 Task: Find connections with filter location Chittūr with filter topic #property with filter profile language French with filter current company Marvell Technology with filter school IFIM Business School with filter industry Retail Health and Personal Care Products with filter service category Auto Insurance with filter keywords title Massage Therapy
Action: Mouse moved to (534, 72)
Screenshot: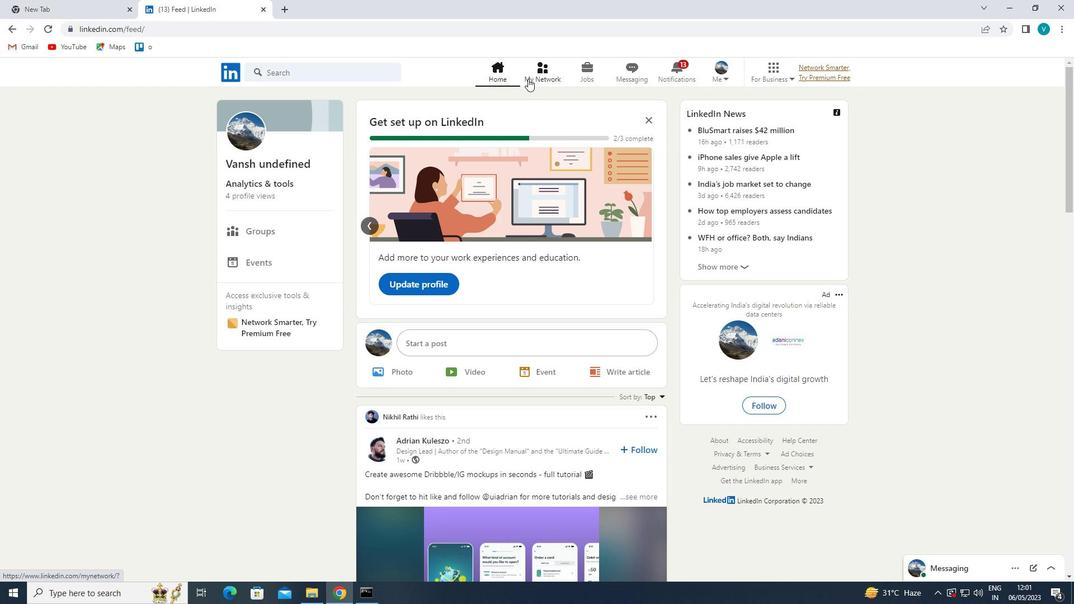 
Action: Mouse pressed left at (534, 72)
Screenshot: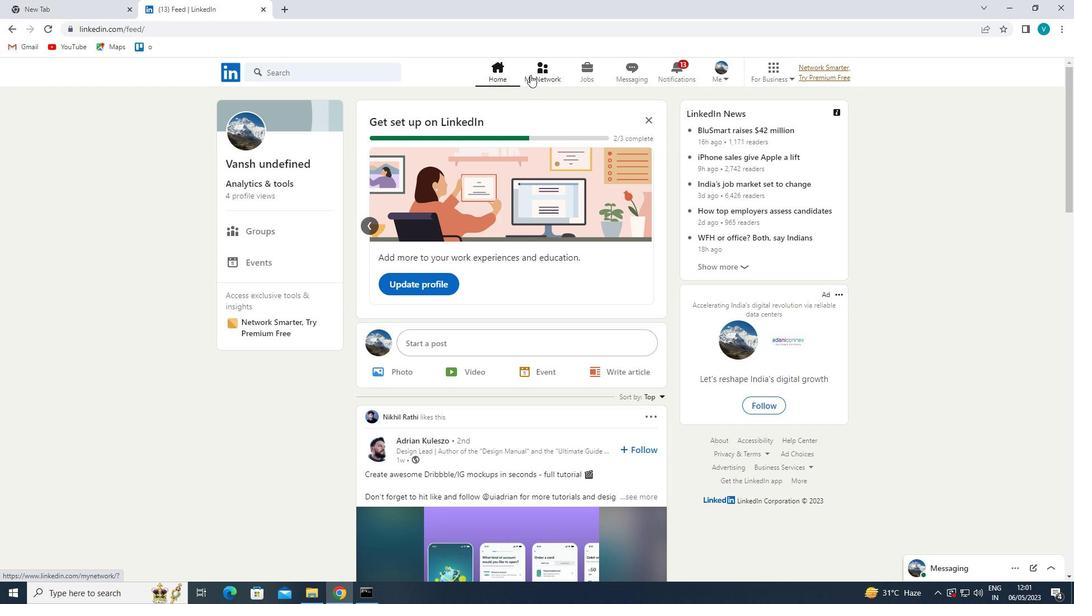 
Action: Mouse moved to (337, 130)
Screenshot: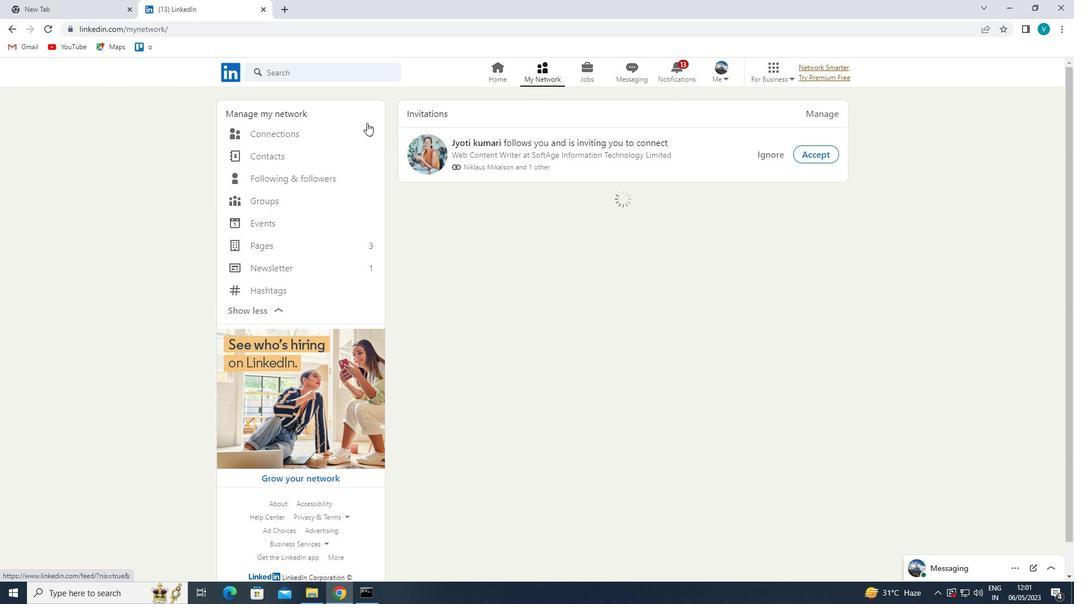 
Action: Mouse pressed left at (337, 130)
Screenshot: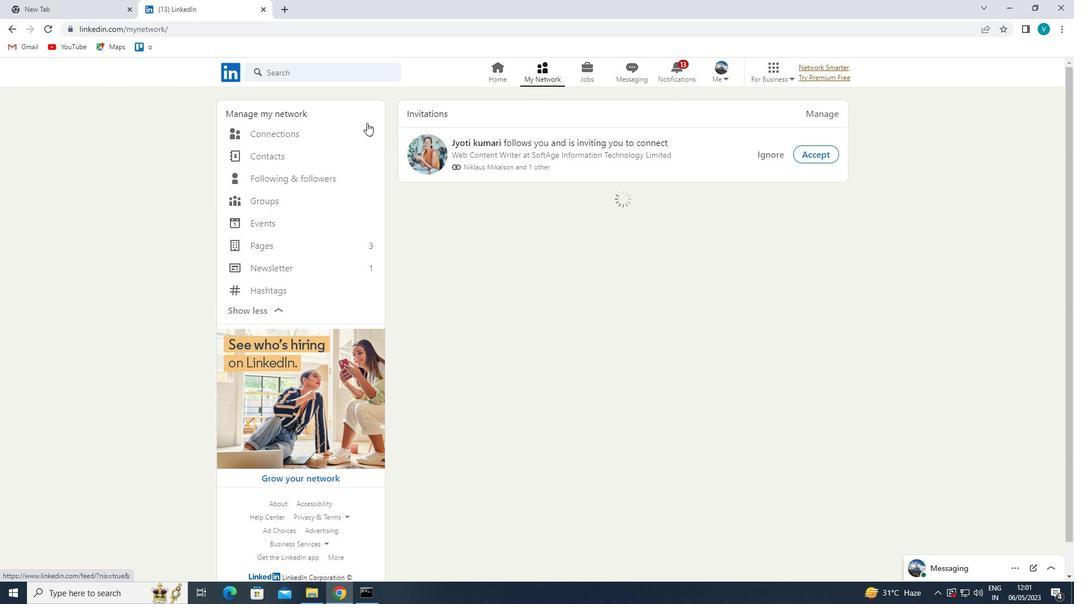 
Action: Mouse moved to (613, 134)
Screenshot: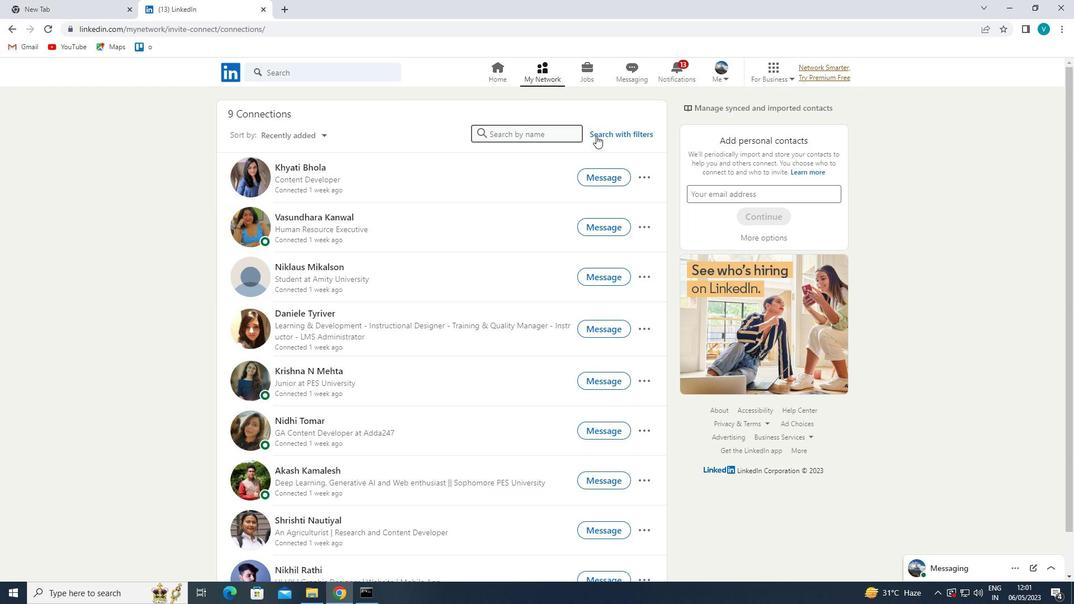 
Action: Mouse pressed left at (613, 134)
Screenshot: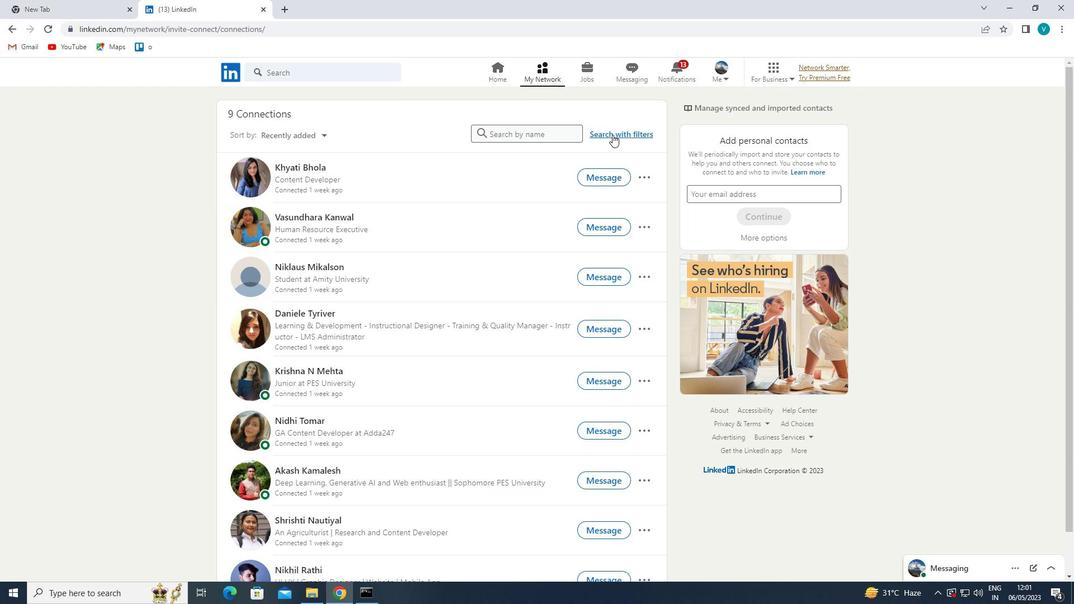 
Action: Mouse moved to (541, 103)
Screenshot: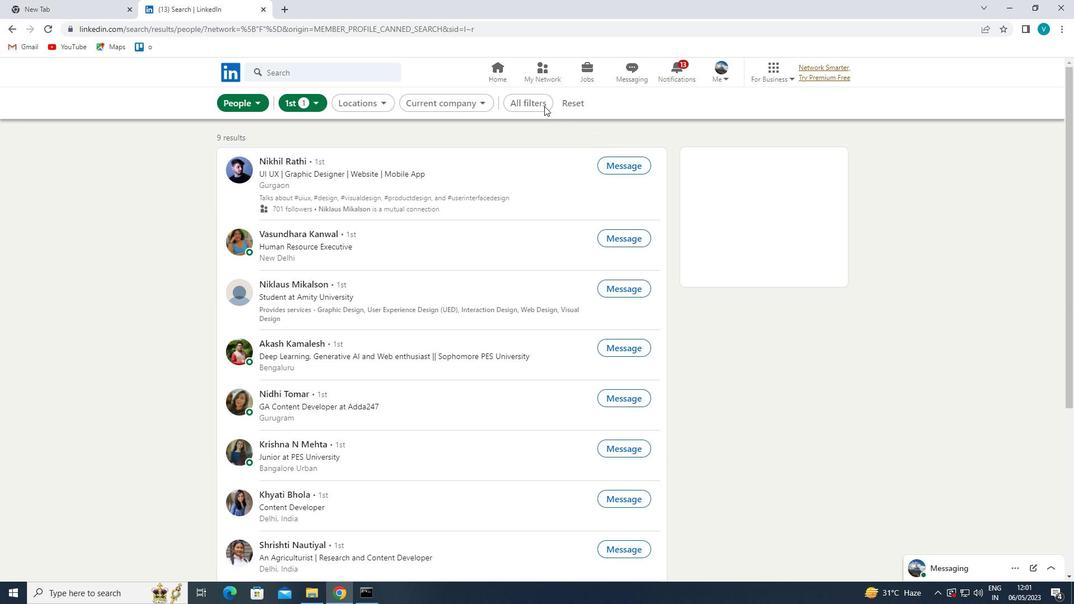 
Action: Mouse pressed left at (541, 103)
Screenshot: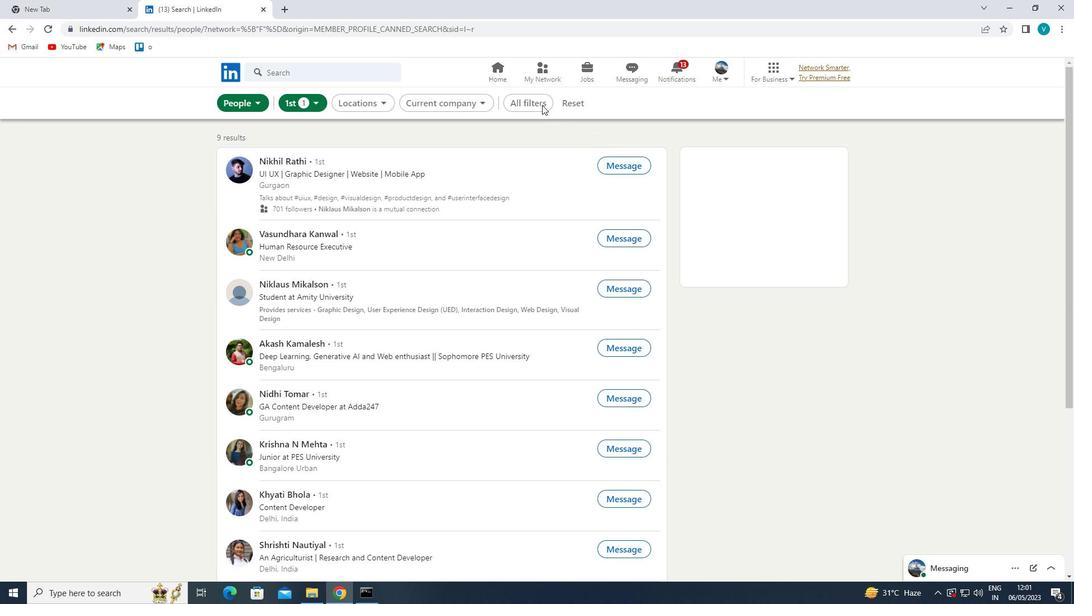 
Action: Mouse moved to (893, 252)
Screenshot: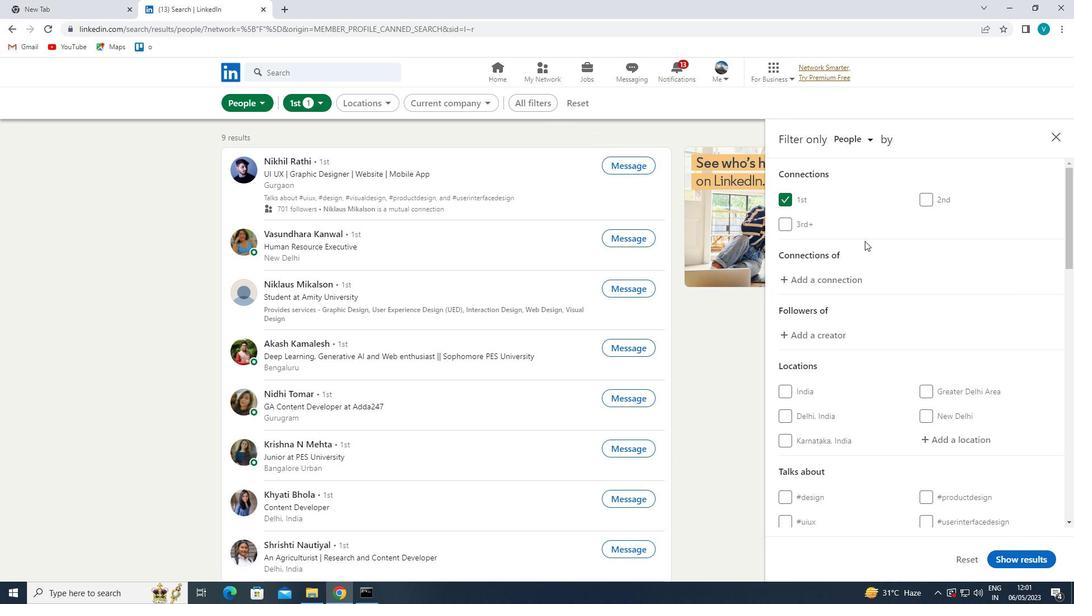 
Action: Mouse scrolled (893, 252) with delta (0, 0)
Screenshot: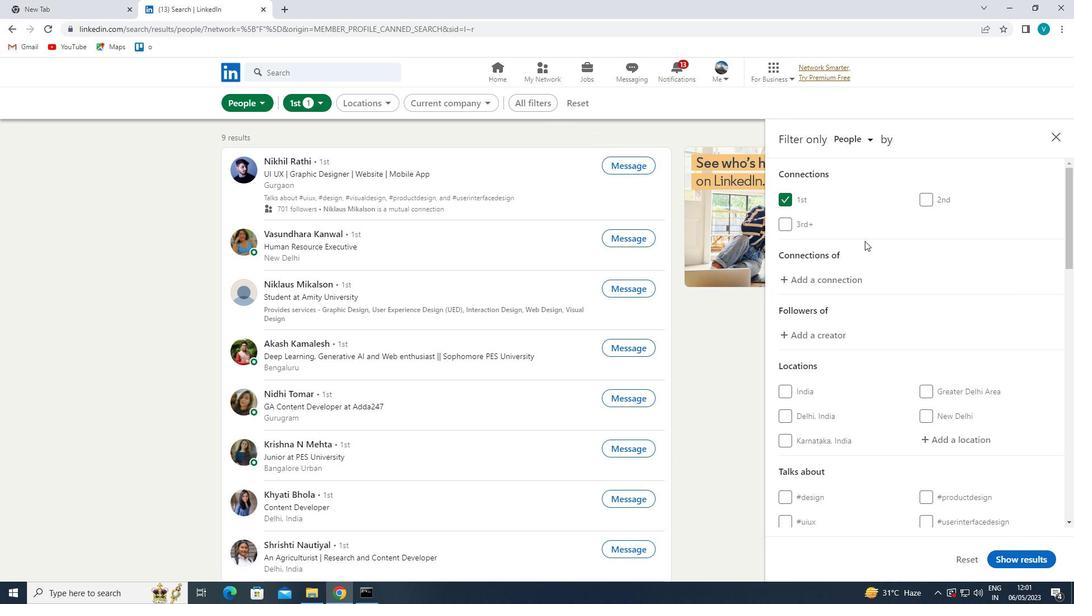 
Action: Mouse moved to (894, 253)
Screenshot: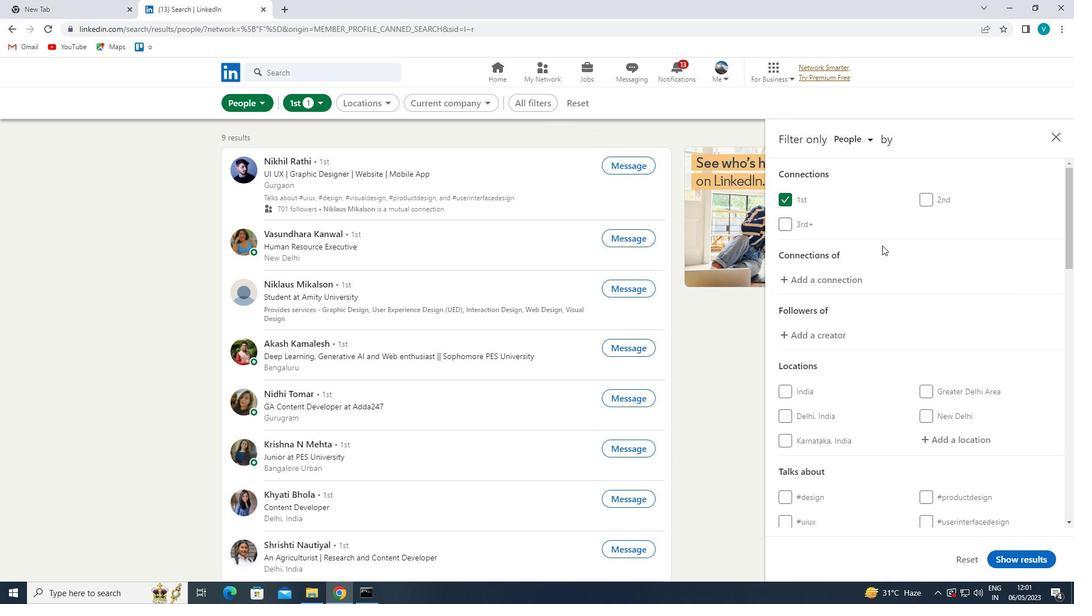 
Action: Mouse scrolled (894, 252) with delta (0, 0)
Screenshot: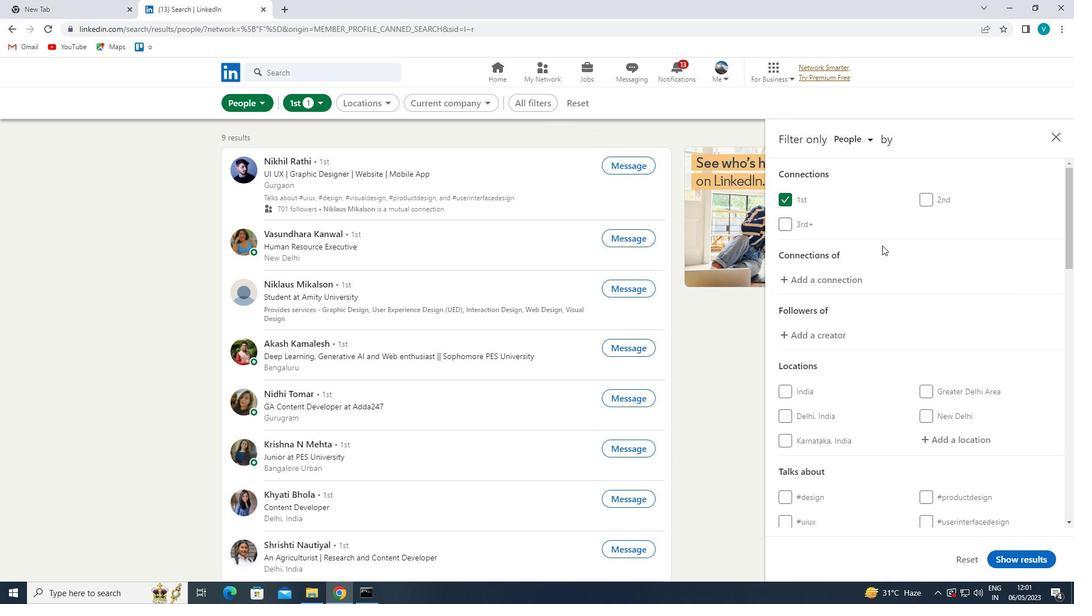 
Action: Mouse moved to (936, 323)
Screenshot: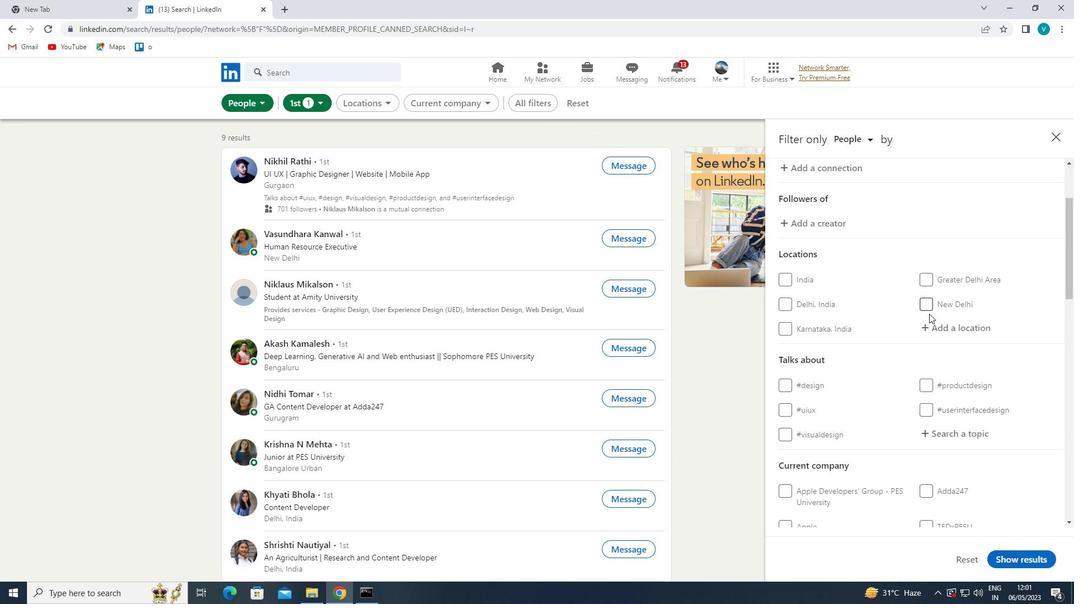
Action: Mouse pressed left at (936, 323)
Screenshot: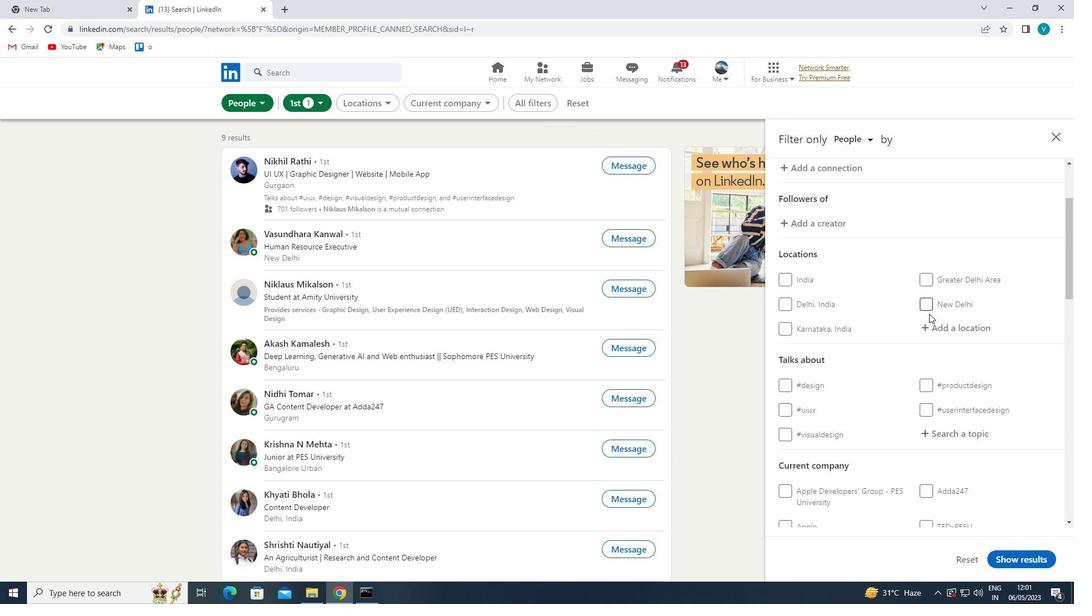 
Action: Mouse moved to (670, 175)
Screenshot: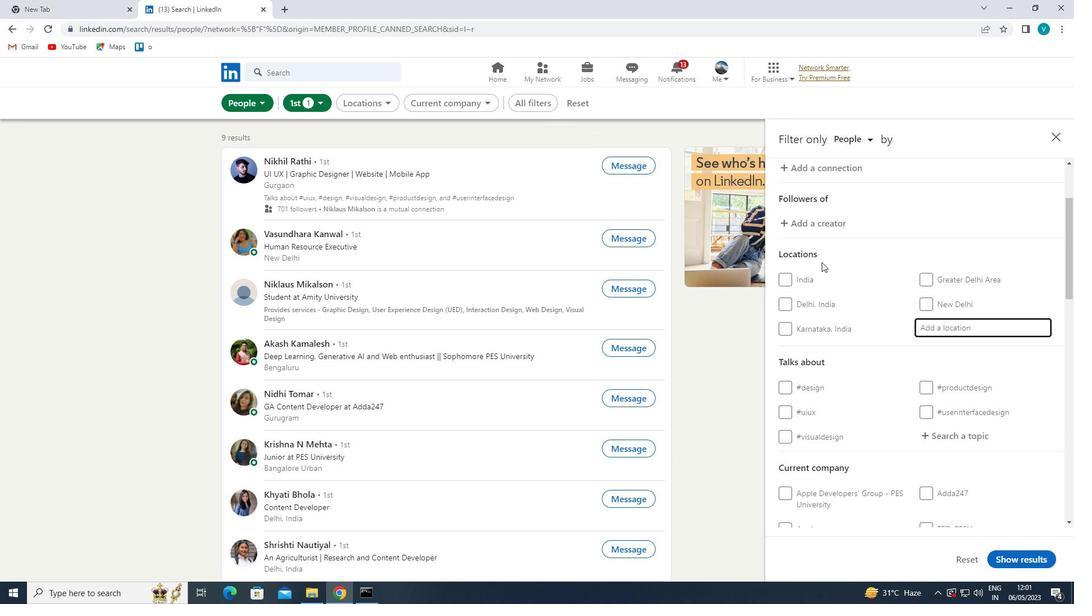 
Action: Key pressed <Key.shift>C
Screenshot: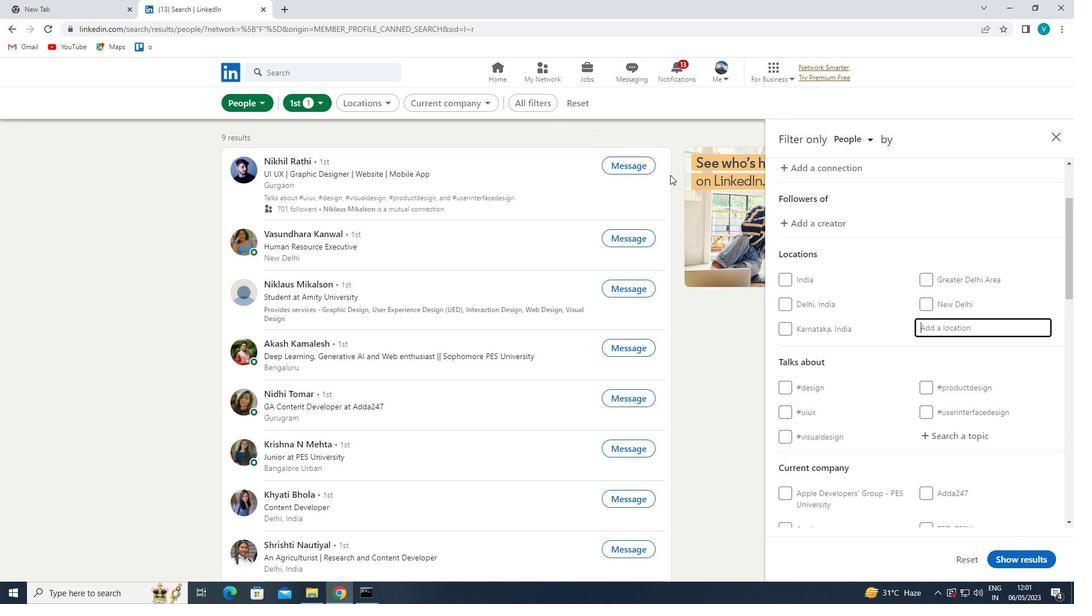 
Action: Mouse moved to (670, 174)
Screenshot: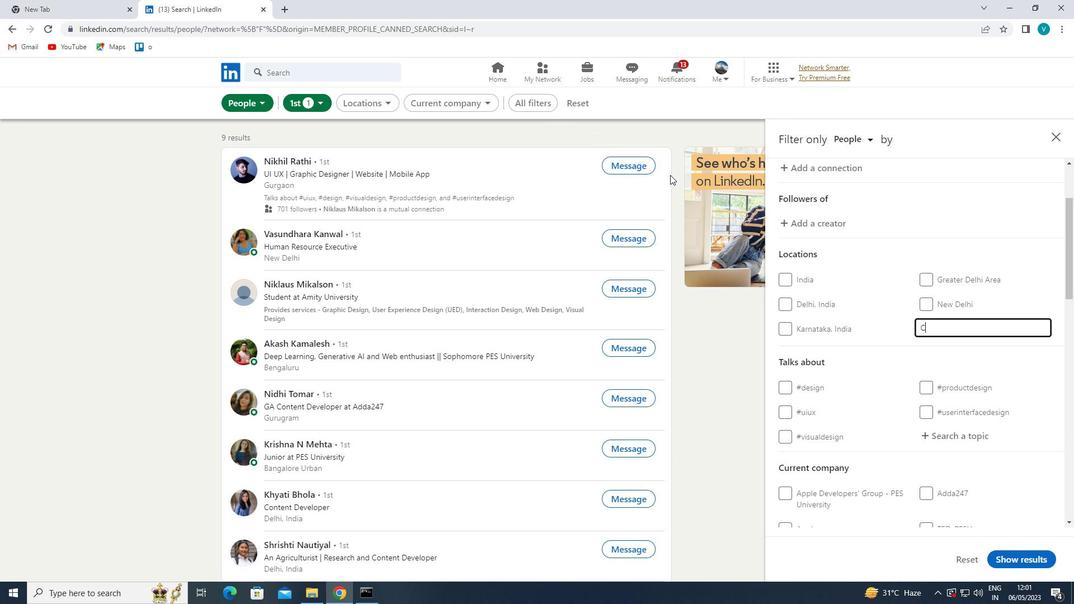 
Action: Key pressed HITTUR
Screenshot: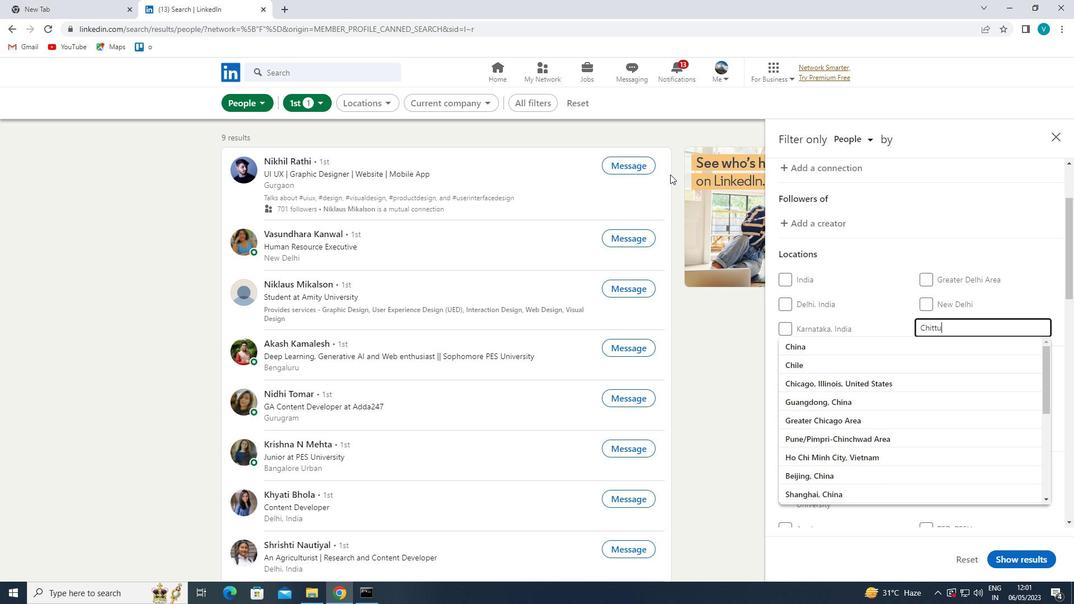 
Action: Mouse moved to (856, 344)
Screenshot: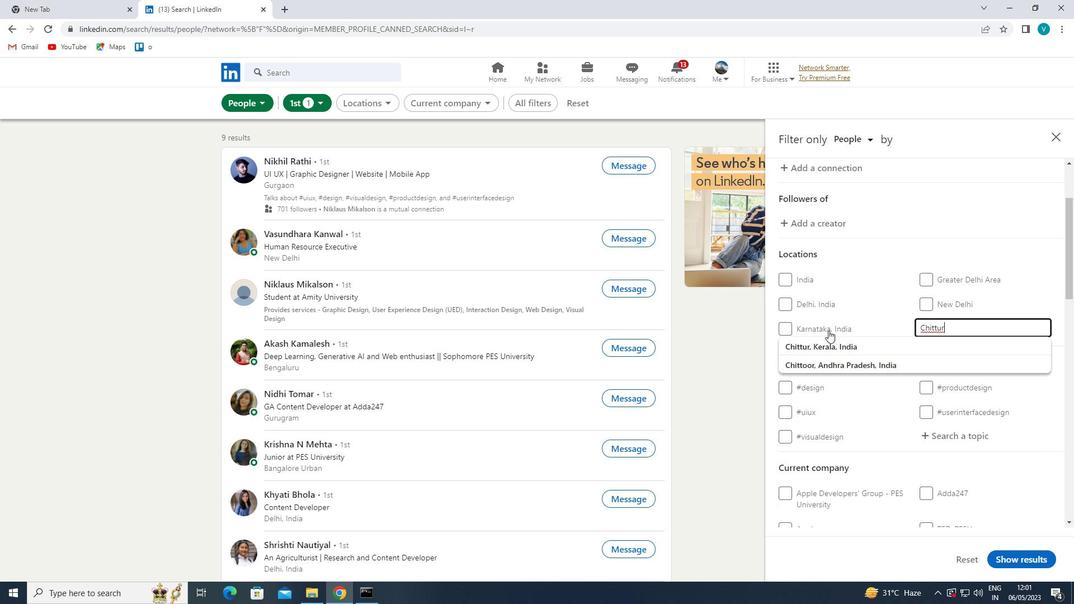 
Action: Mouse pressed left at (856, 344)
Screenshot: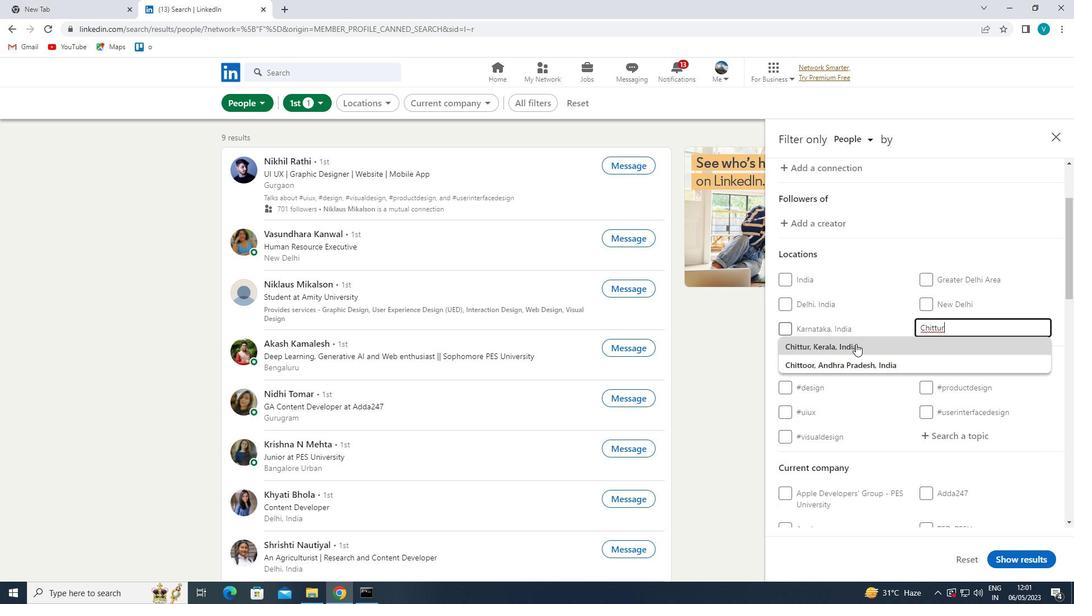 
Action: Mouse moved to (895, 348)
Screenshot: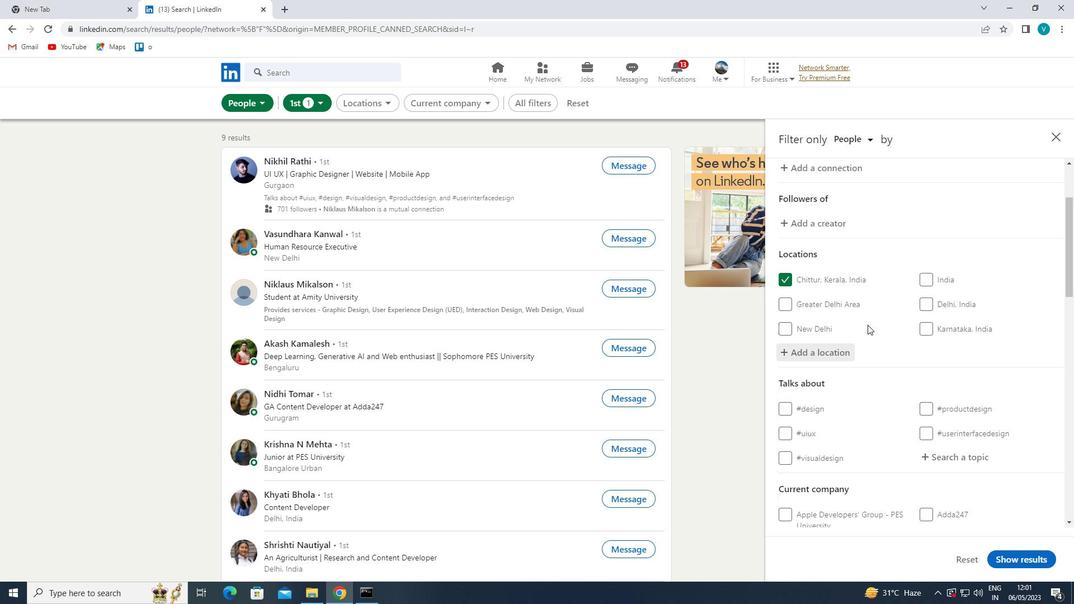 
Action: Mouse scrolled (895, 347) with delta (0, 0)
Screenshot: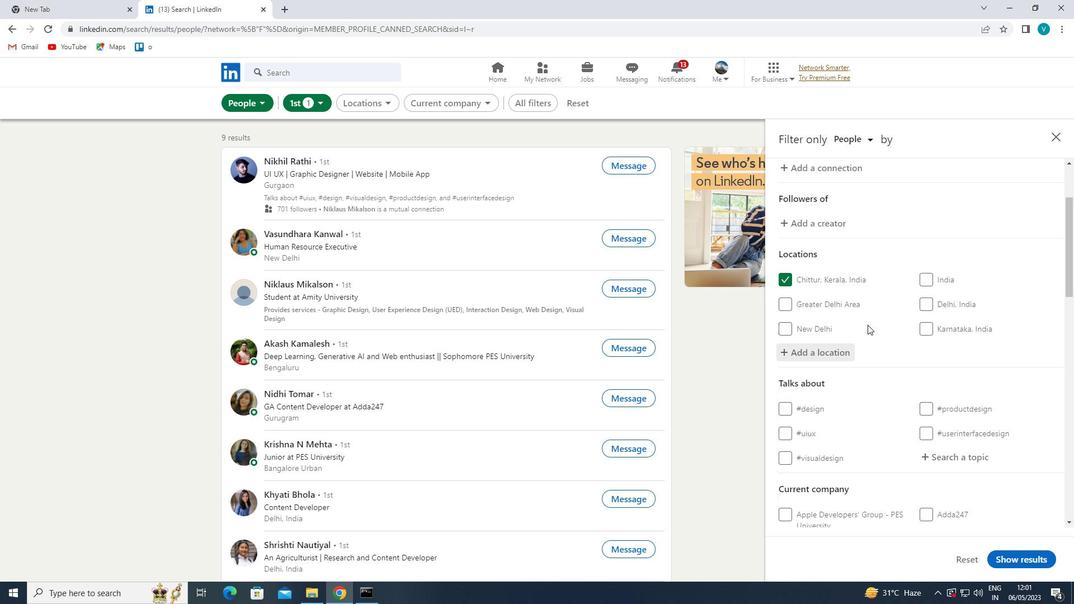 
Action: Mouse moved to (903, 351)
Screenshot: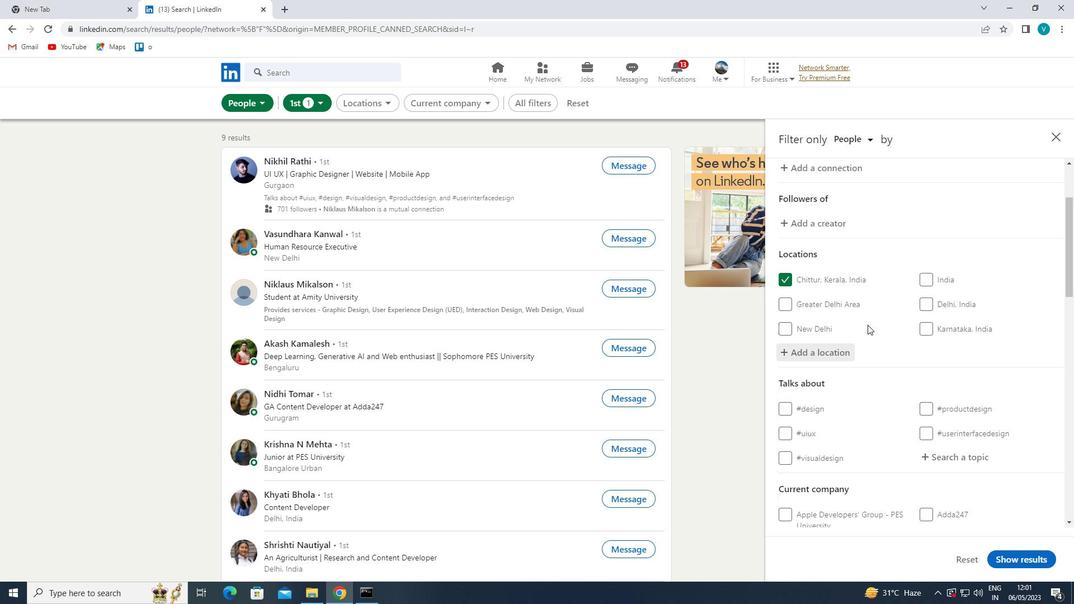 
Action: Mouse scrolled (903, 351) with delta (0, 0)
Screenshot: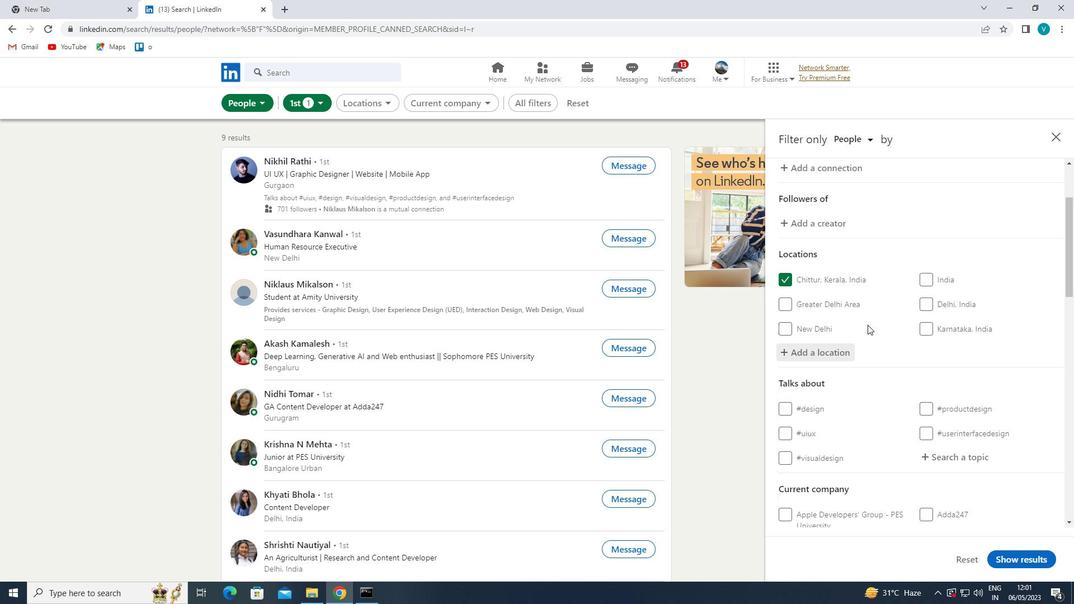 
Action: Mouse moved to (917, 362)
Screenshot: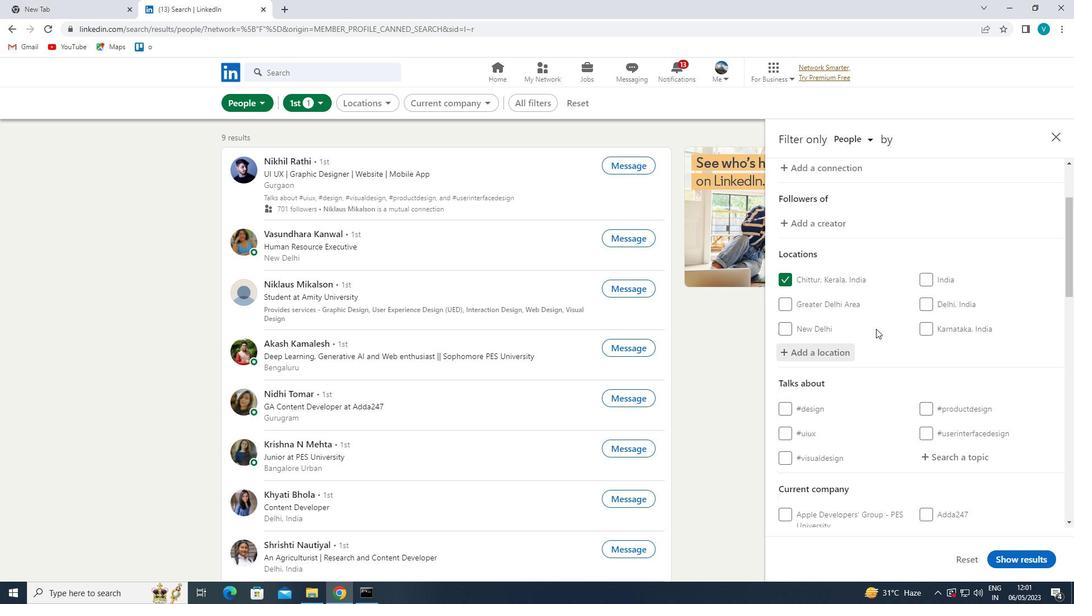 
Action: Mouse scrolled (917, 362) with delta (0, 0)
Screenshot: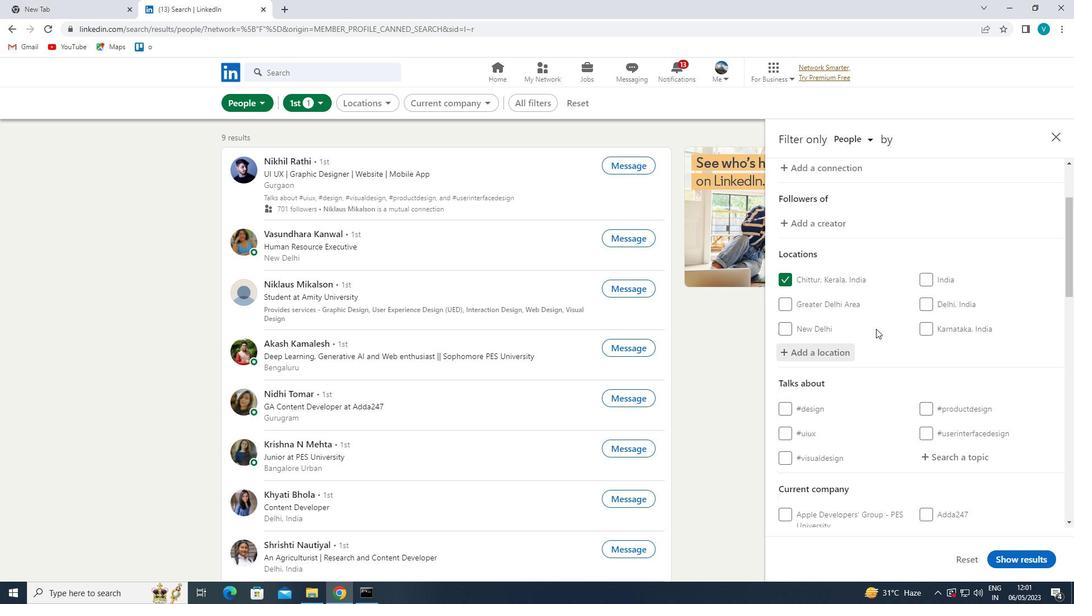 
Action: Mouse moved to (948, 289)
Screenshot: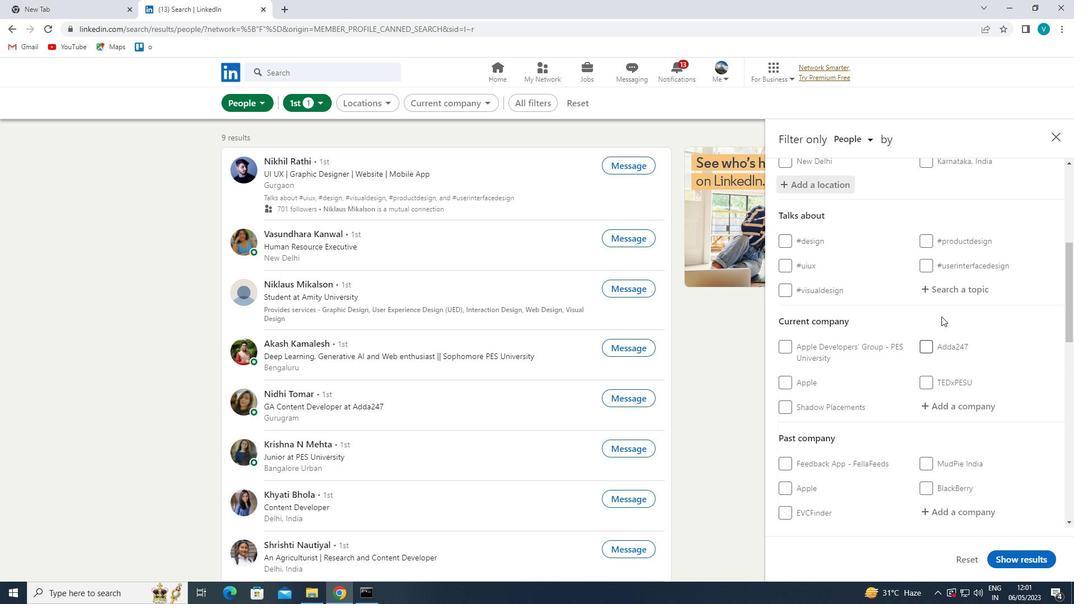 
Action: Mouse pressed left at (948, 289)
Screenshot: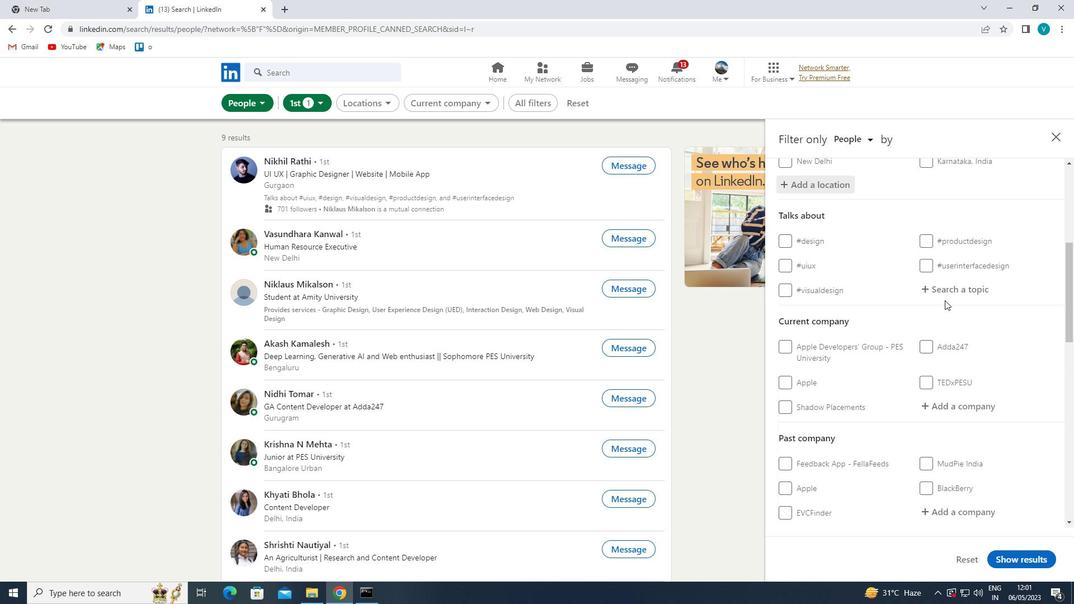 
Action: Mouse moved to (722, 155)
Screenshot: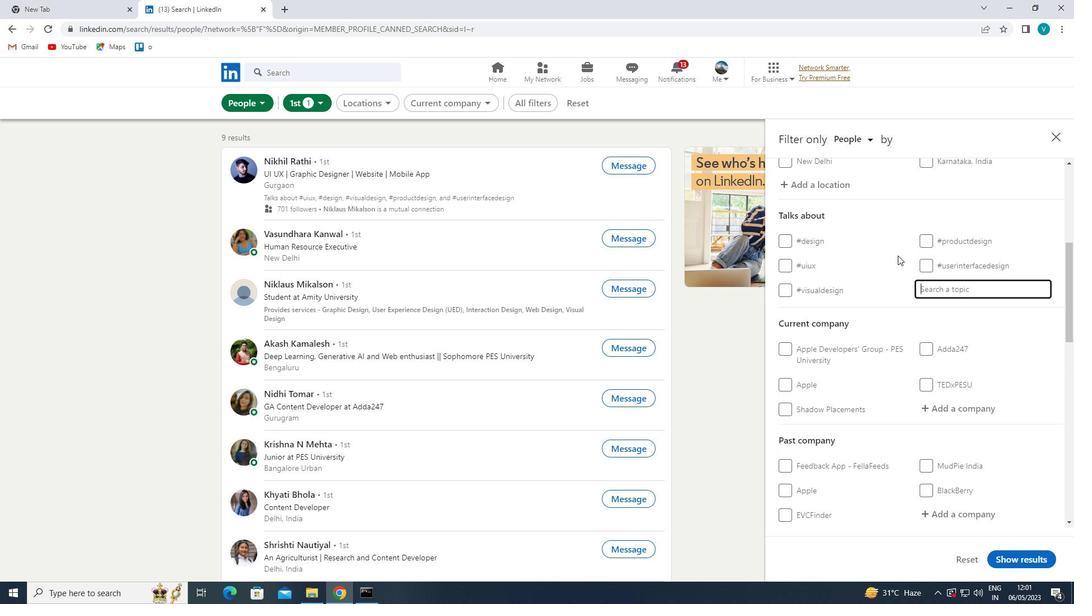
Action: Key pressed PROPERTY
Screenshot: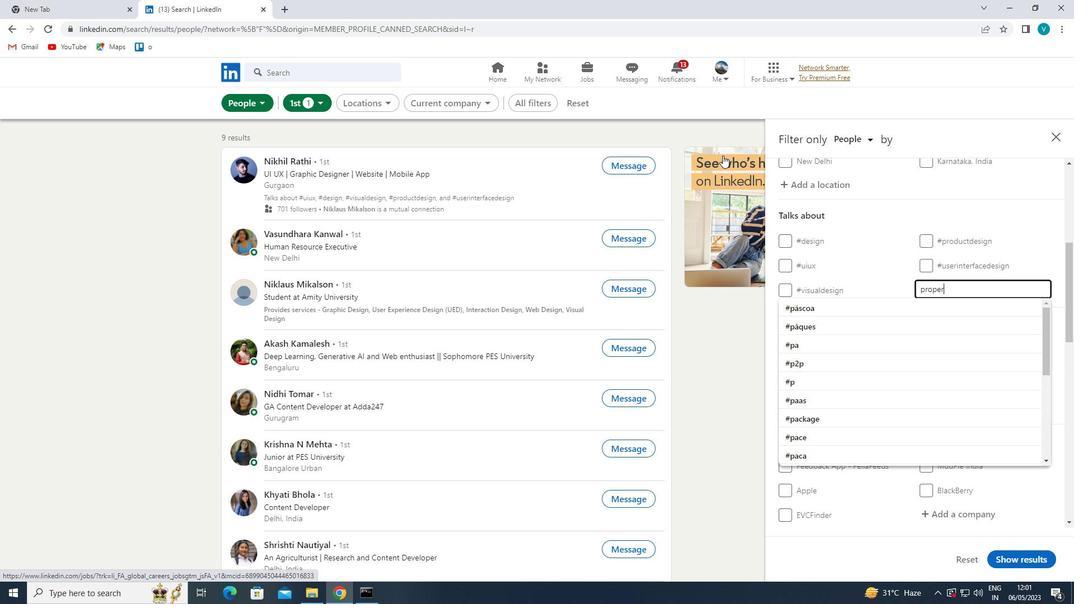 
Action: Mouse moved to (876, 311)
Screenshot: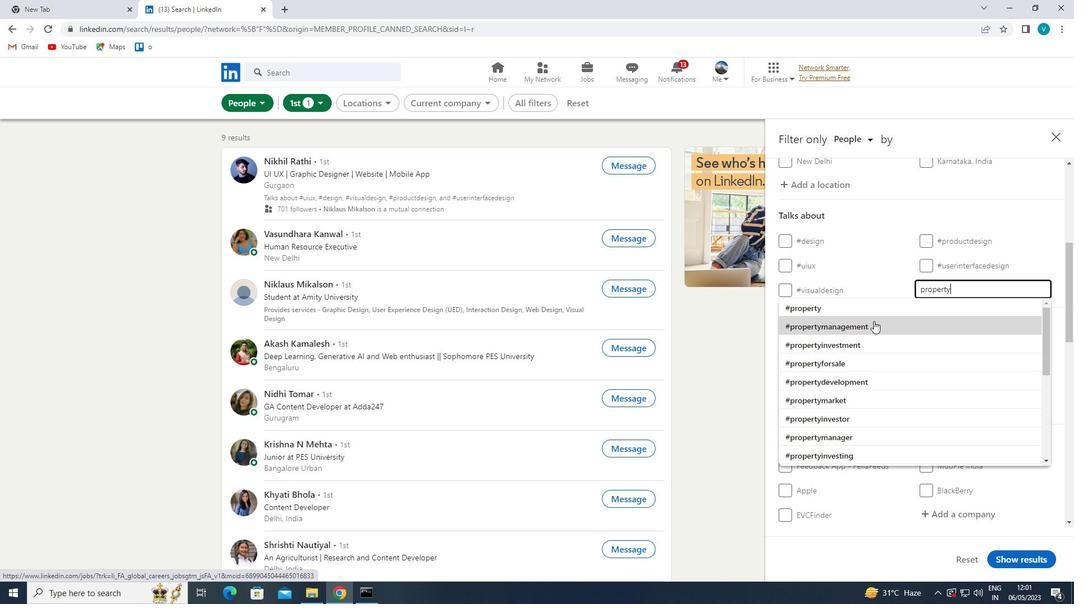
Action: Mouse pressed left at (876, 311)
Screenshot: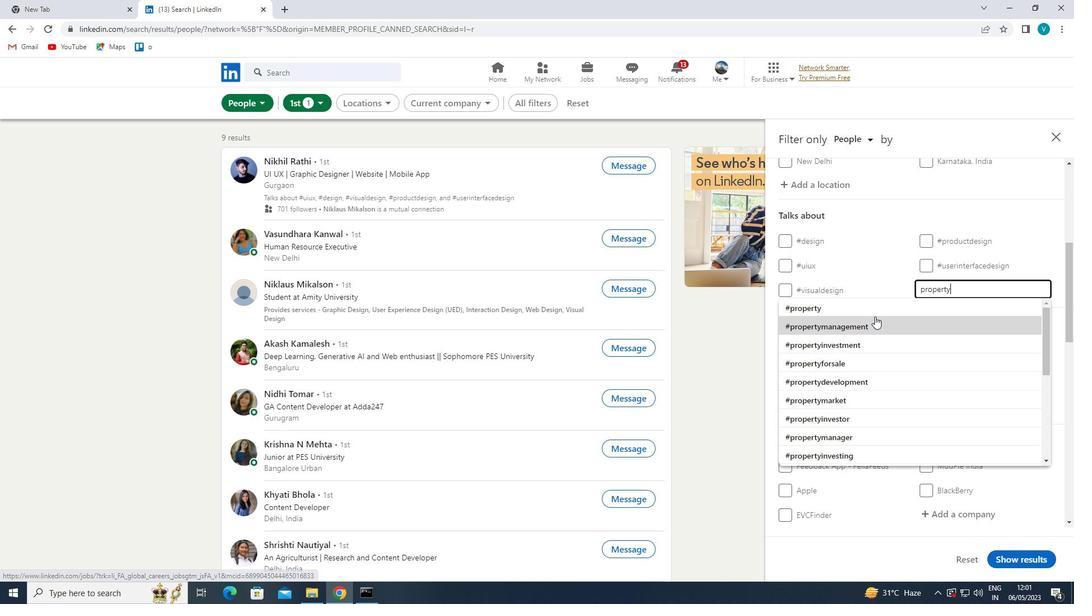 
Action: Mouse moved to (921, 331)
Screenshot: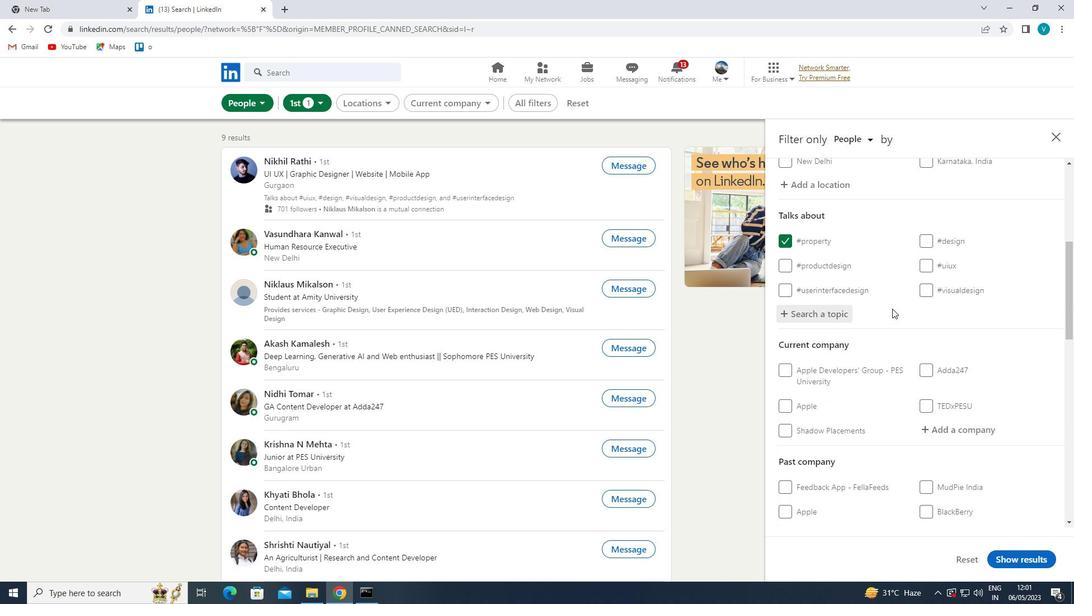 
Action: Mouse scrolled (921, 331) with delta (0, 0)
Screenshot: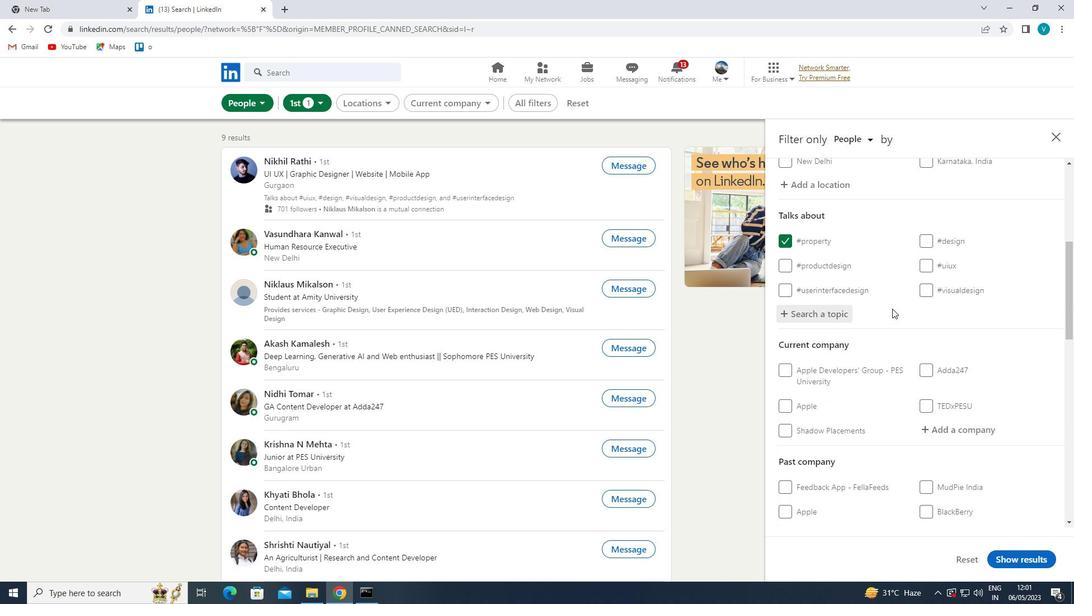 
Action: Mouse moved to (929, 341)
Screenshot: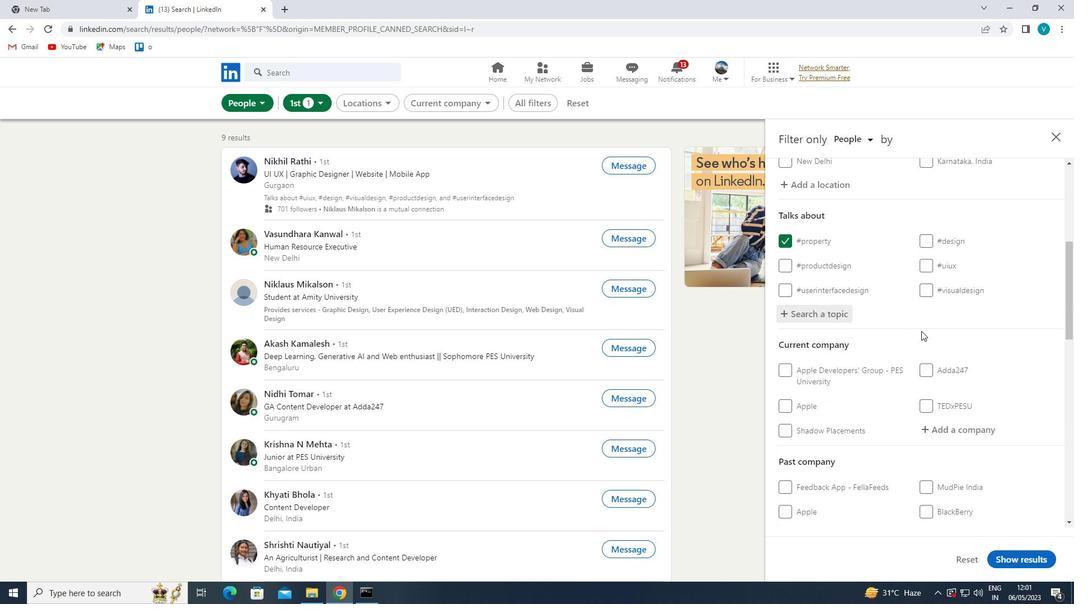 
Action: Mouse scrolled (929, 340) with delta (0, 0)
Screenshot: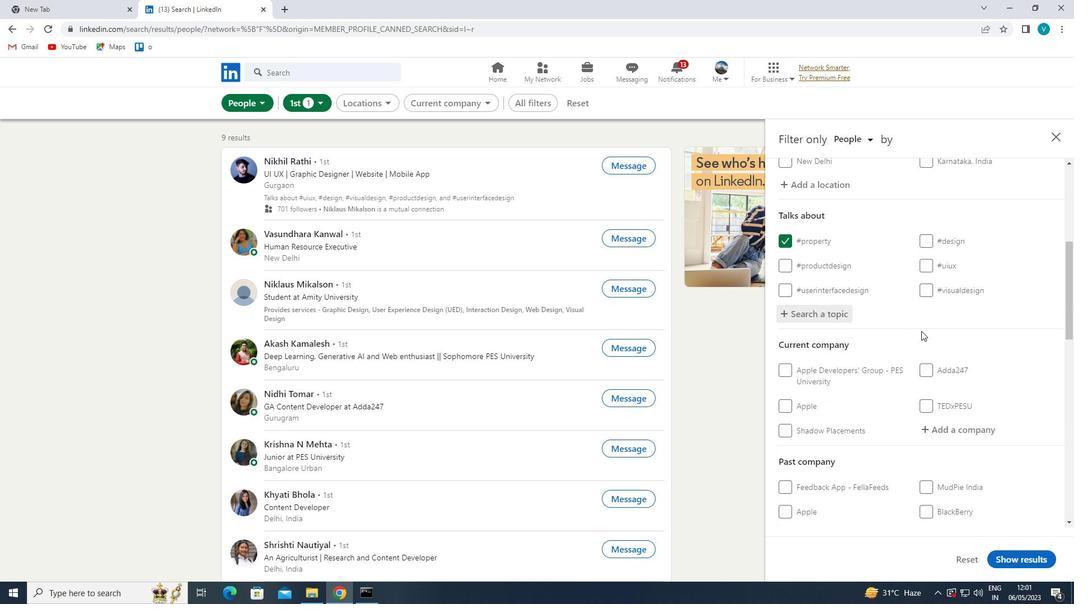 
Action: Mouse moved to (968, 312)
Screenshot: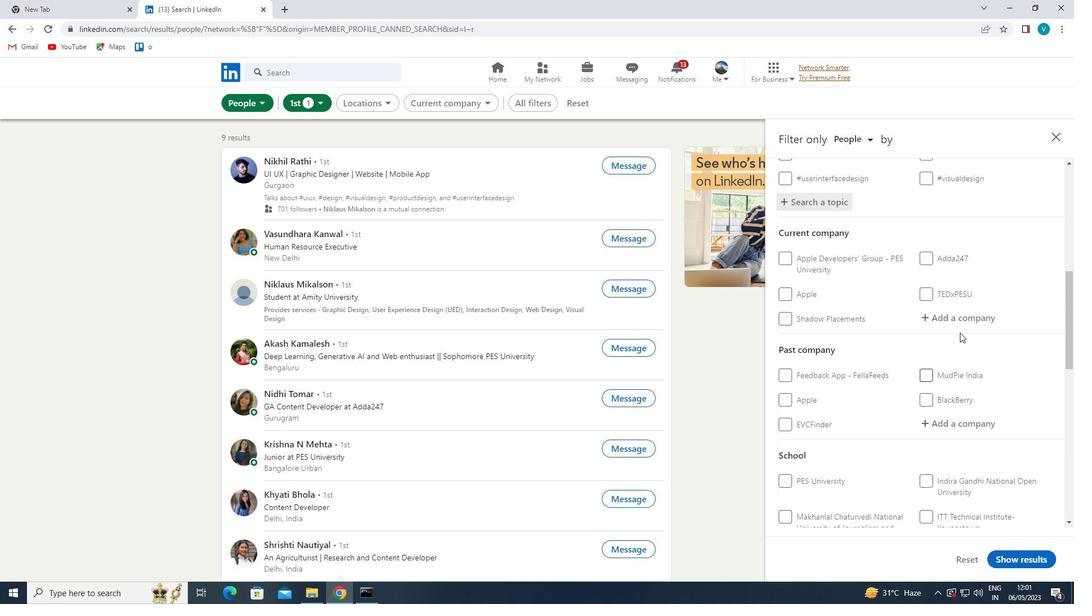 
Action: Mouse pressed left at (968, 312)
Screenshot: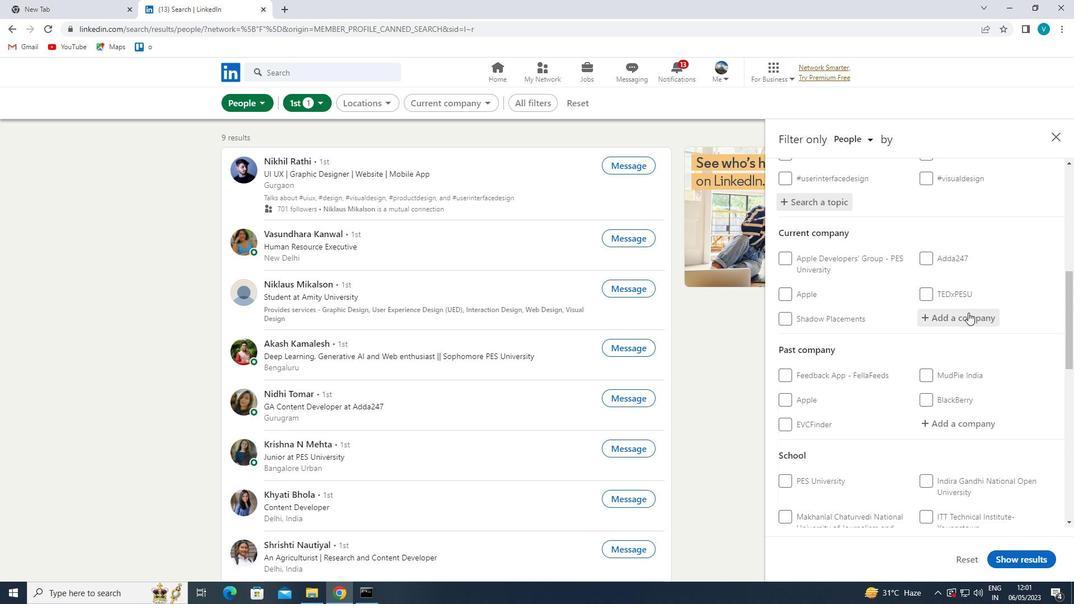 
Action: Key pressed <Key.shift>MARVELL
Screenshot: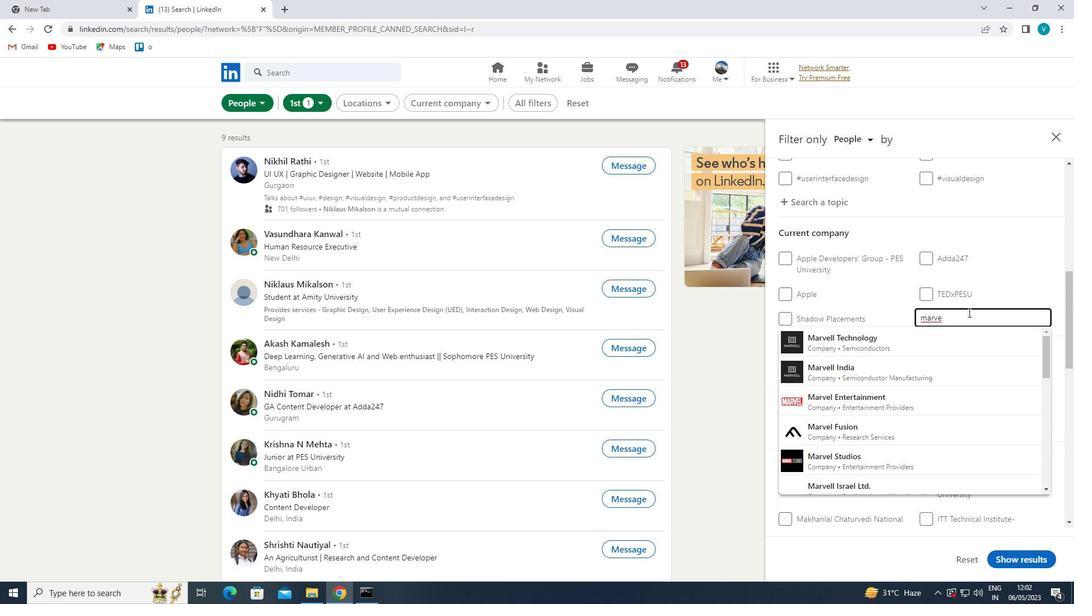 
Action: Mouse moved to (954, 336)
Screenshot: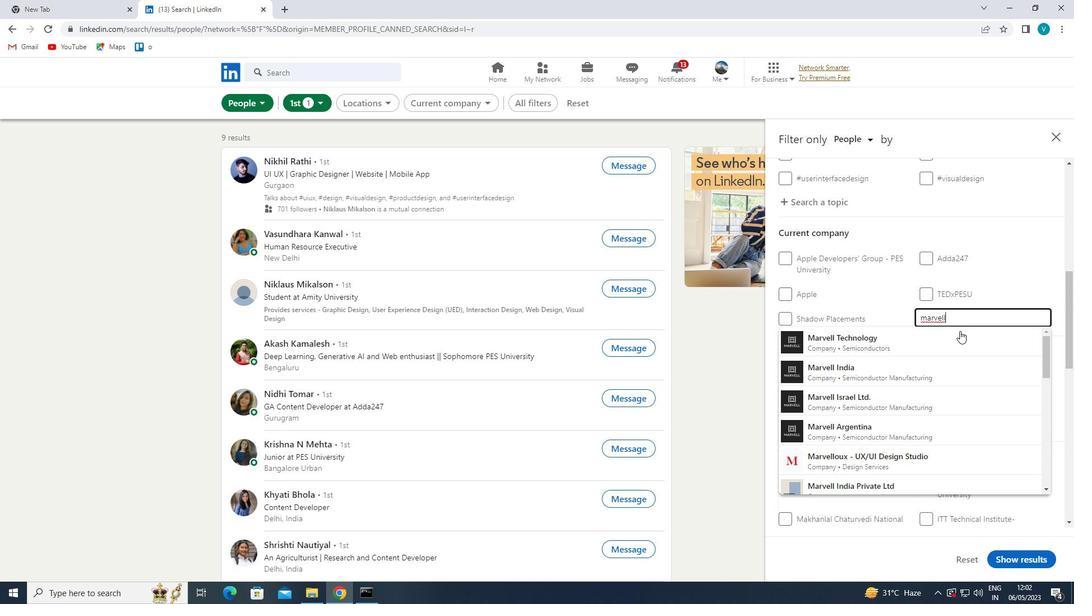 
Action: Mouse pressed left at (954, 336)
Screenshot: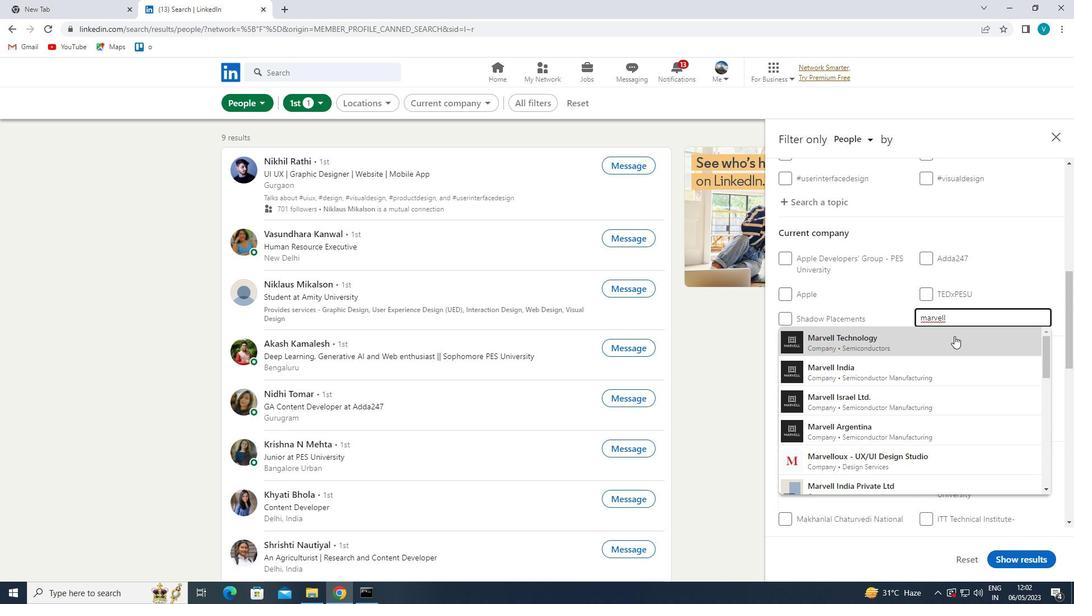 
Action: Mouse moved to (955, 337)
Screenshot: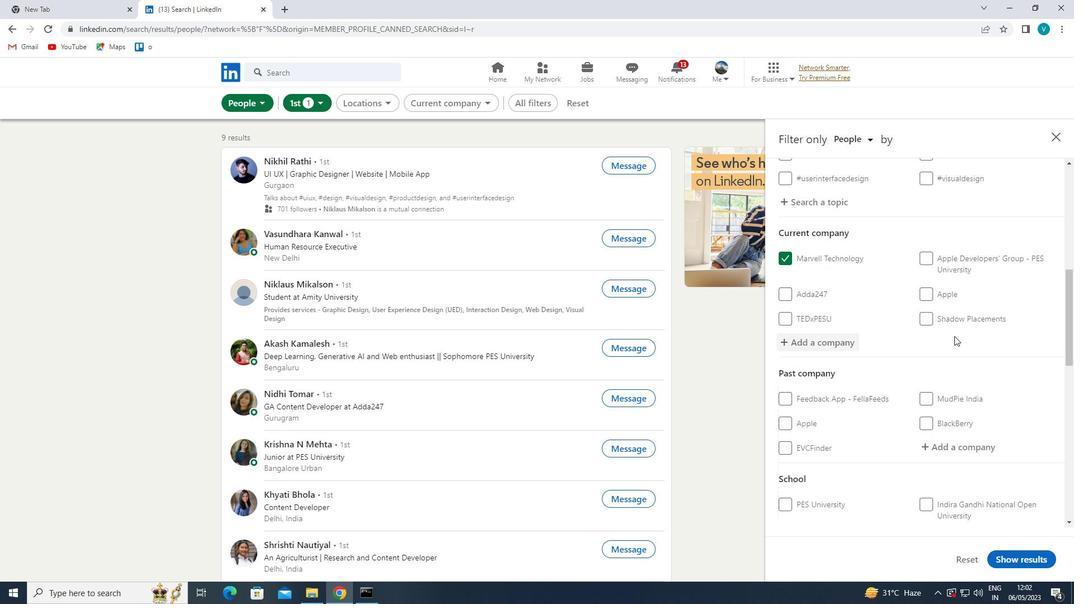 
Action: Mouse scrolled (955, 336) with delta (0, 0)
Screenshot: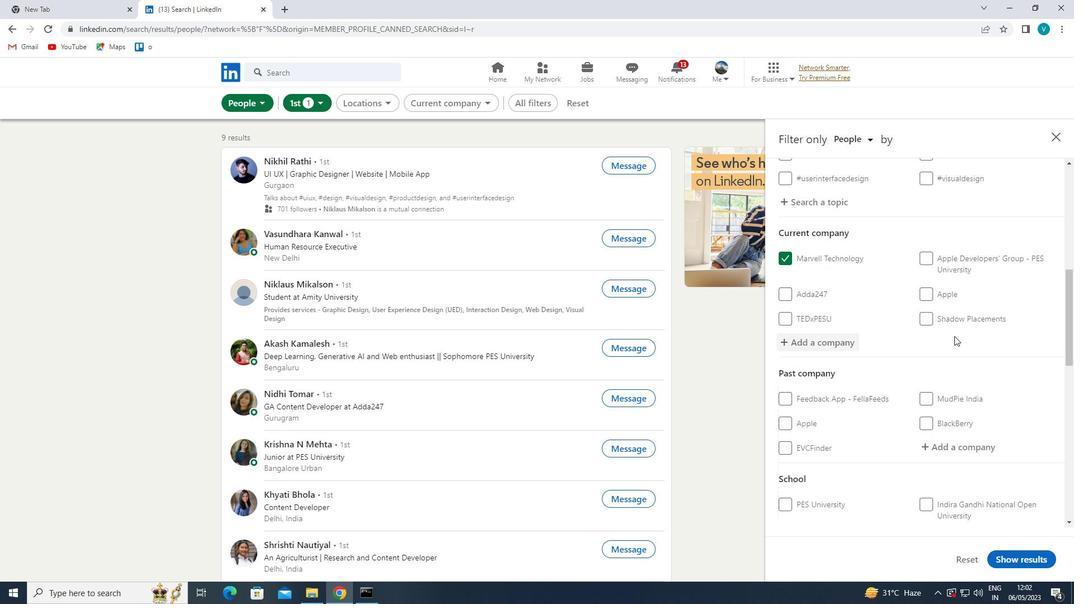 
Action: Mouse scrolled (955, 336) with delta (0, 0)
Screenshot: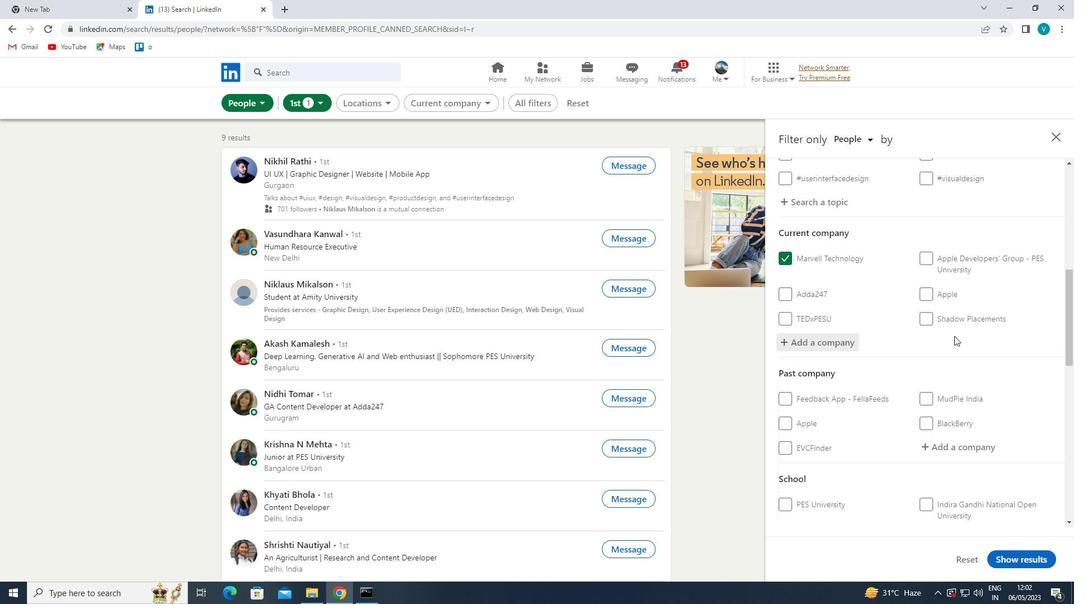 
Action: Mouse scrolled (955, 336) with delta (0, 0)
Screenshot: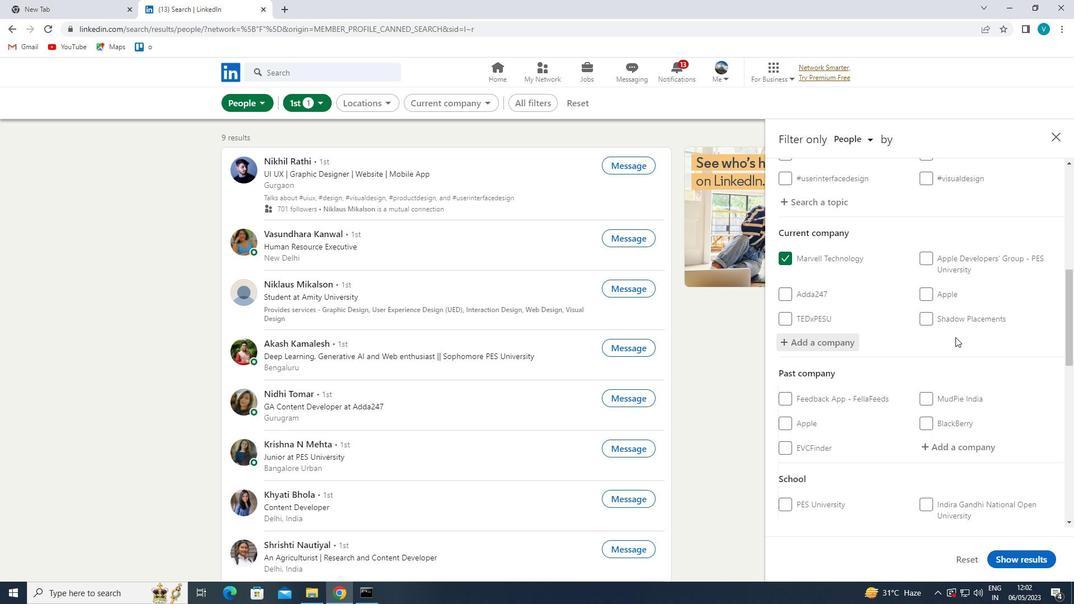 
Action: Mouse moved to (955, 337)
Screenshot: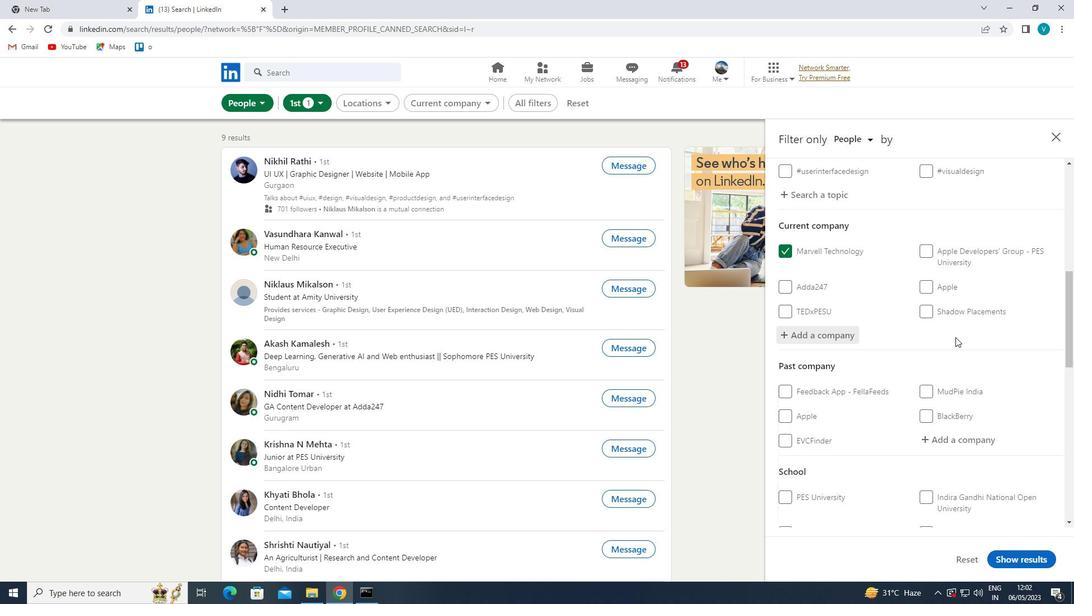 
Action: Mouse scrolled (955, 336) with delta (0, 0)
Screenshot: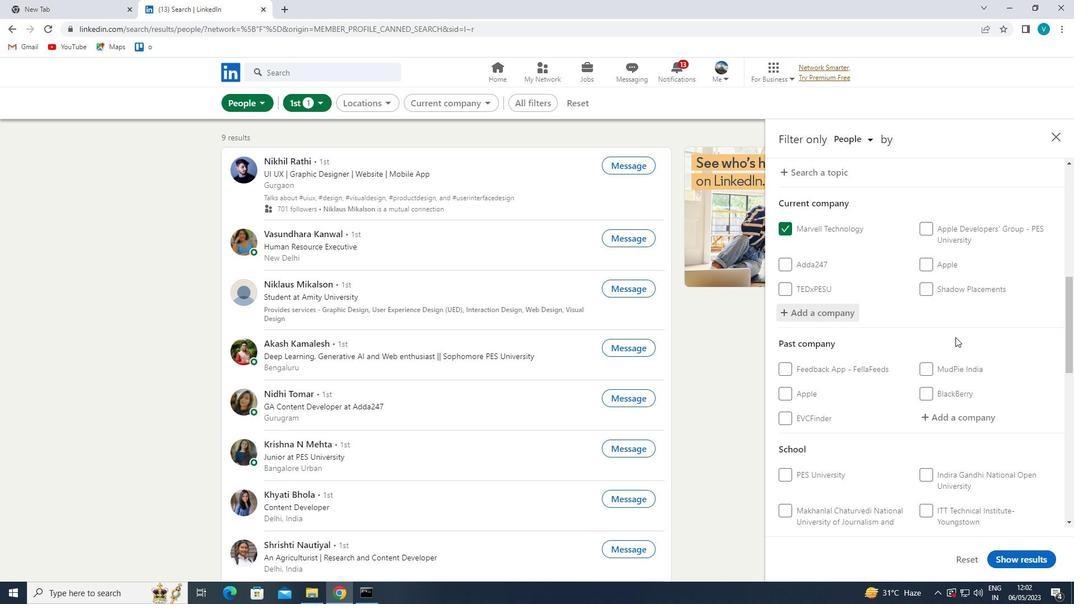 
Action: Mouse moved to (962, 358)
Screenshot: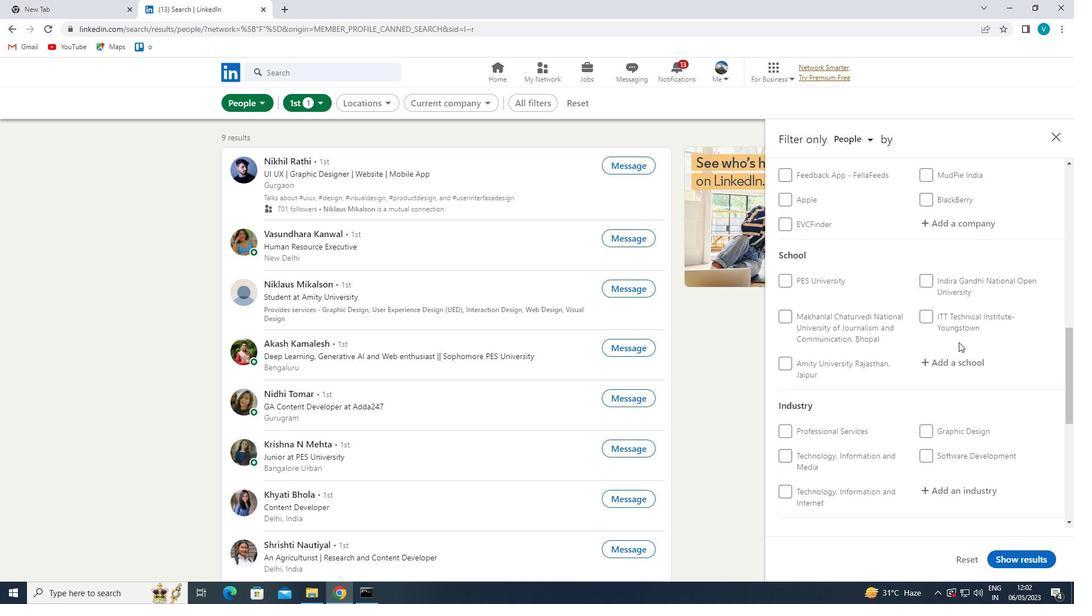 
Action: Mouse pressed left at (962, 358)
Screenshot: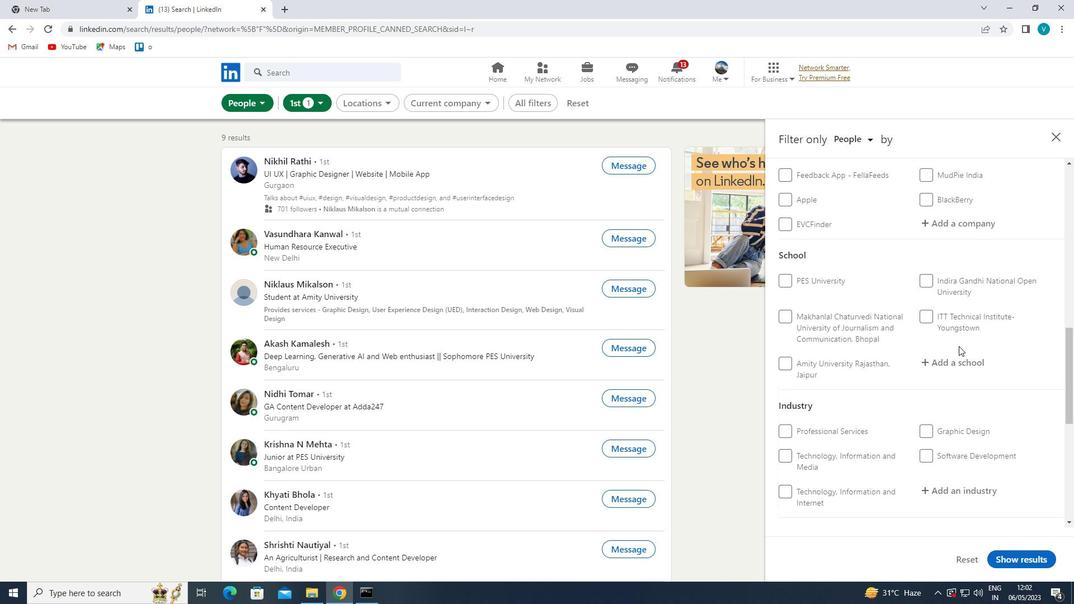 
Action: Mouse moved to (936, 344)
Screenshot: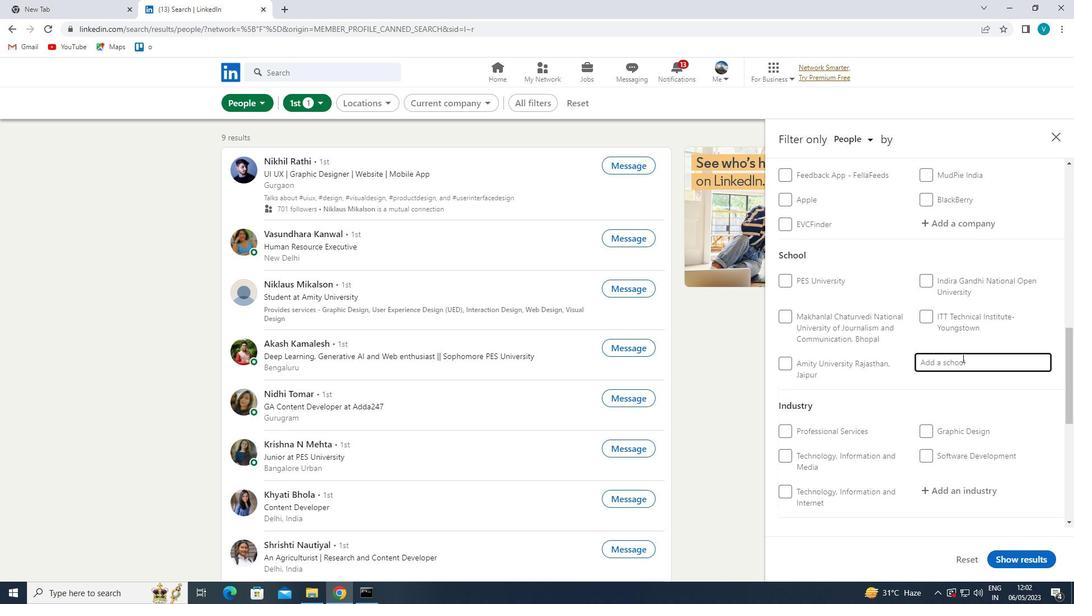 
Action: Key pressed <Key.shift><Key.shift>IFIM<Key.space><Key.shift>BUSINESS
Screenshot: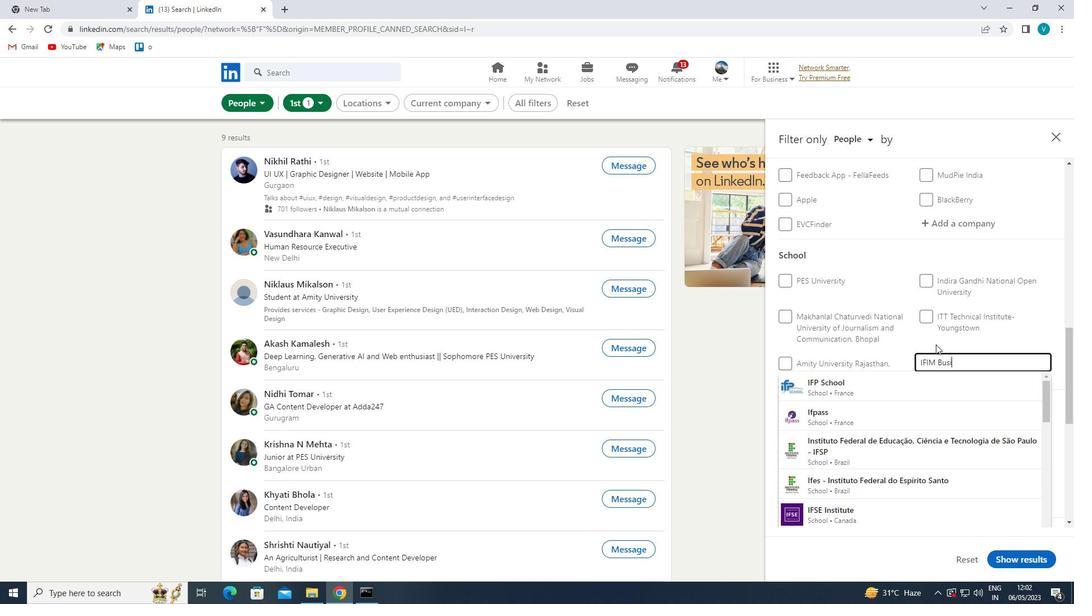 
Action: Mouse moved to (971, 386)
Screenshot: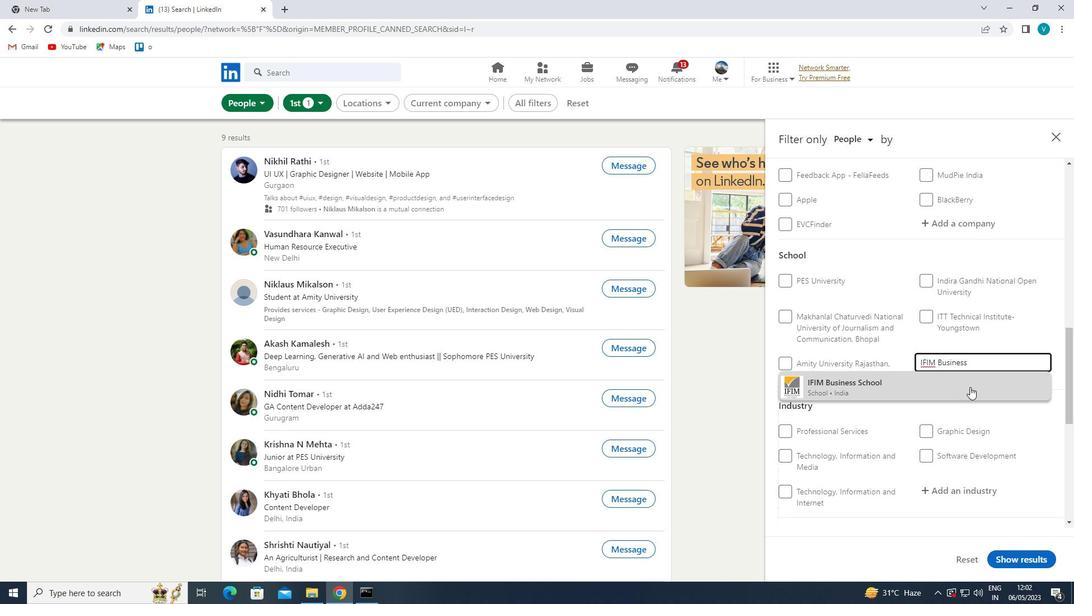 
Action: Mouse pressed left at (971, 386)
Screenshot: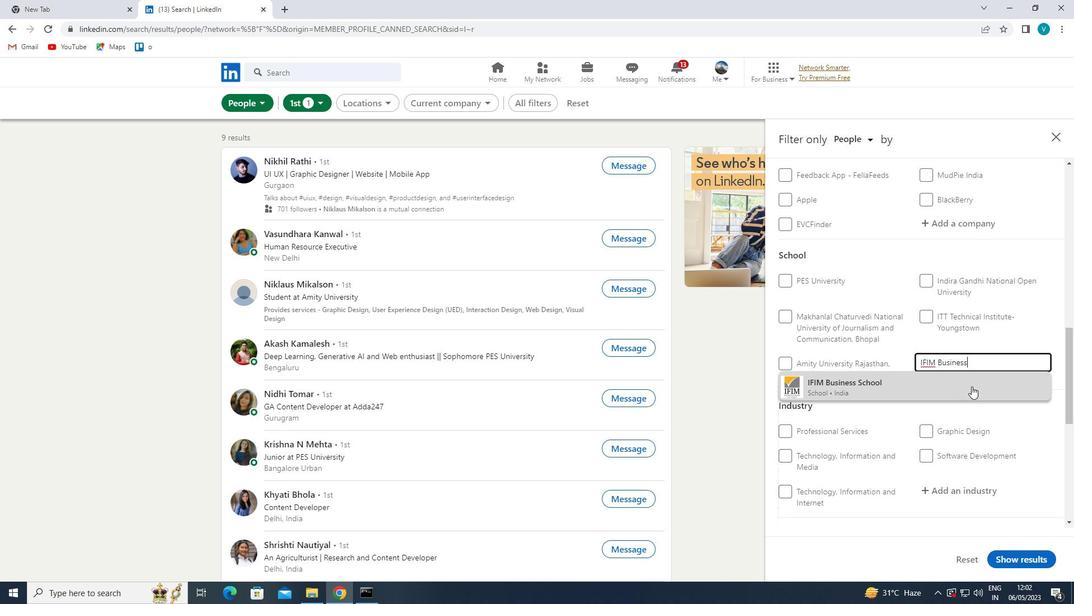 
Action: Mouse moved to (975, 383)
Screenshot: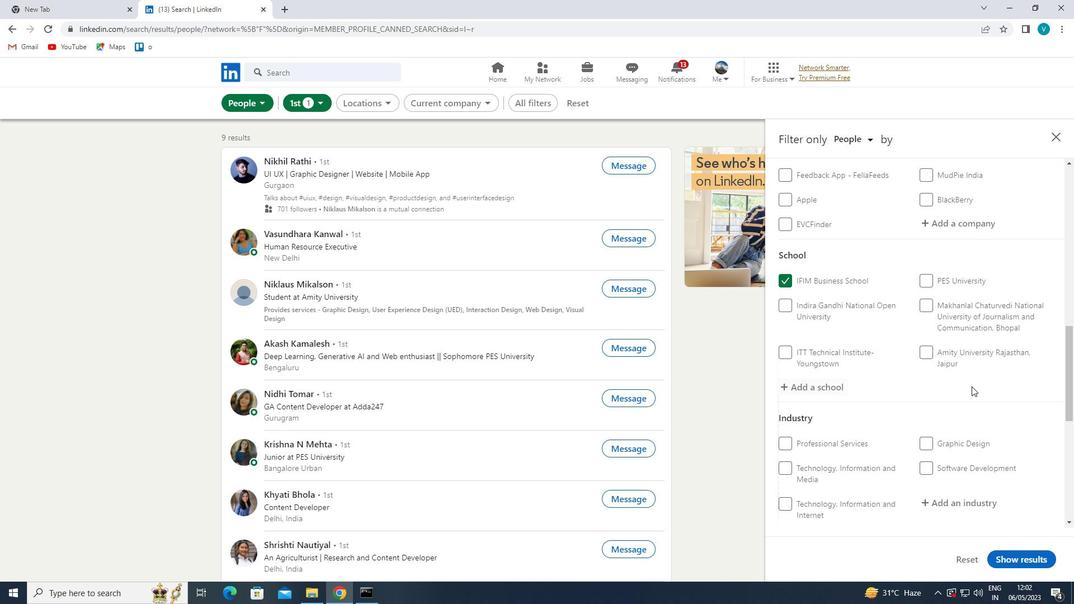 
Action: Mouse scrolled (975, 383) with delta (0, 0)
Screenshot: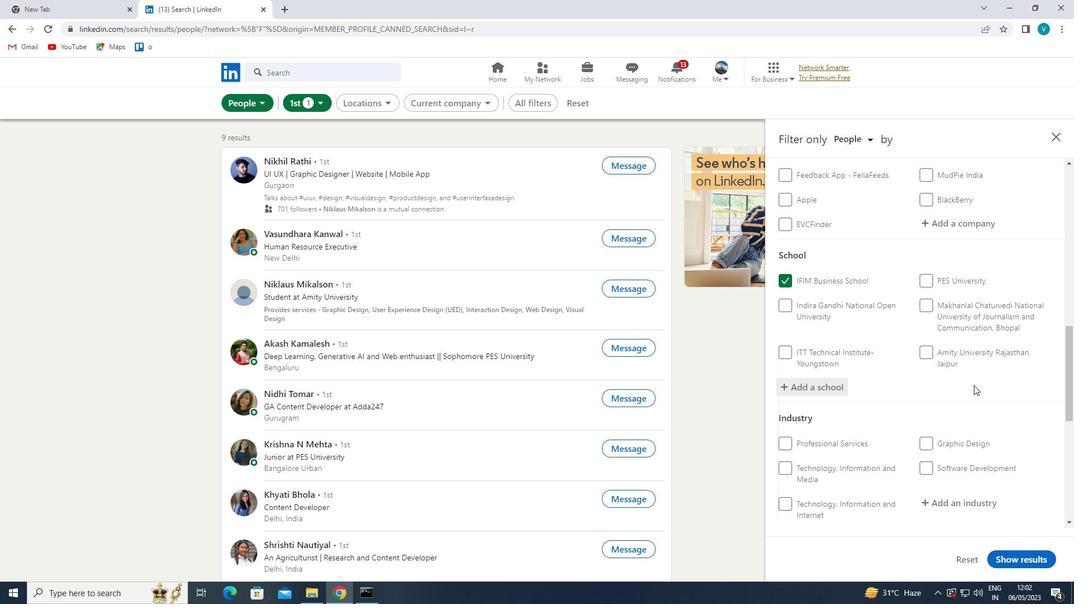
Action: Mouse scrolled (975, 383) with delta (0, 0)
Screenshot: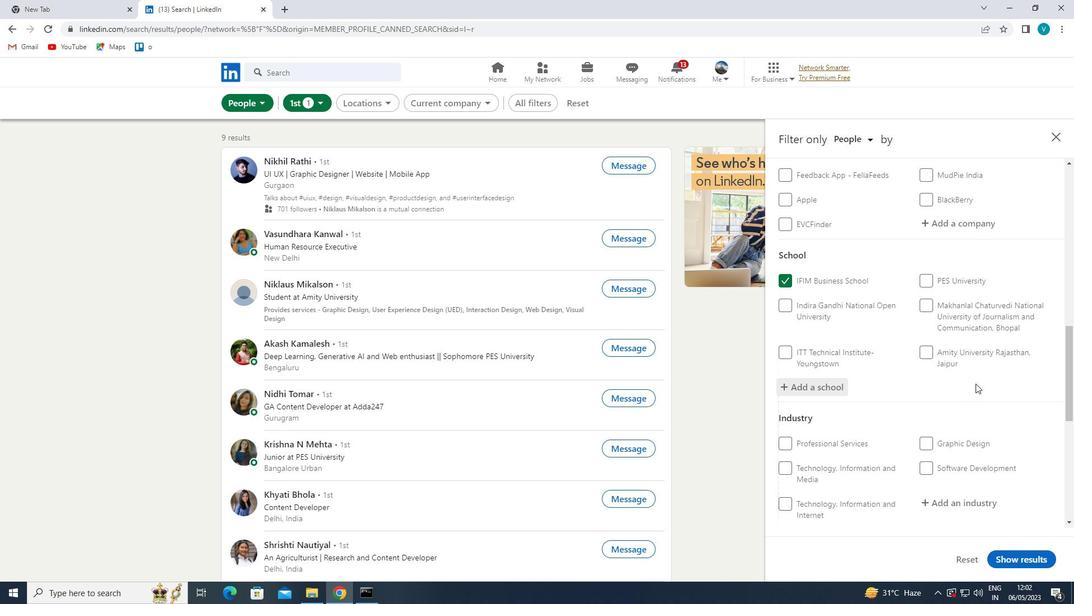 
Action: Mouse moved to (976, 383)
Screenshot: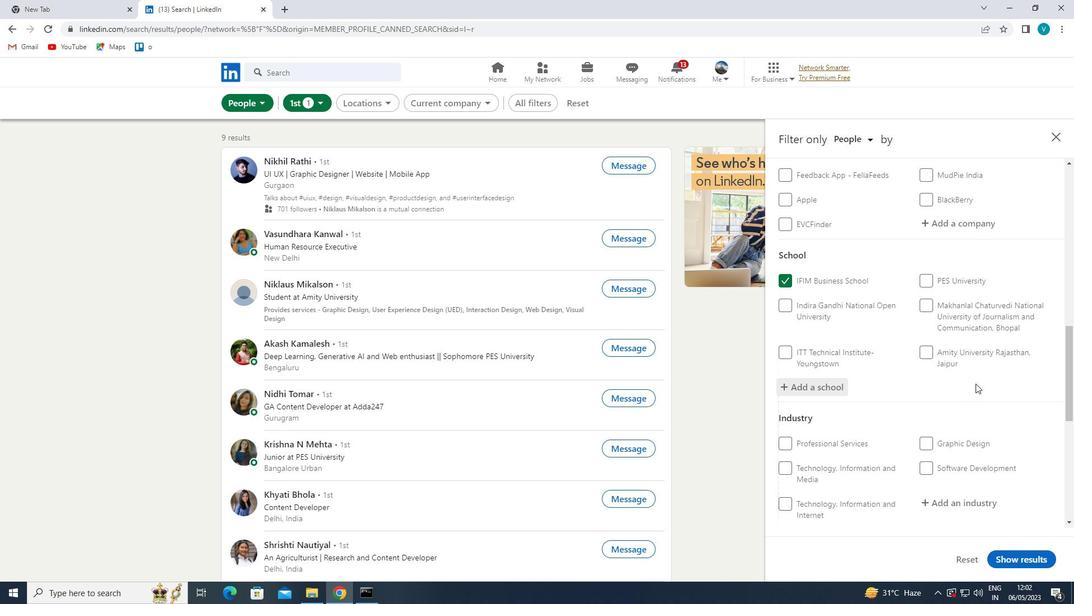 
Action: Mouse scrolled (976, 382) with delta (0, 0)
Screenshot: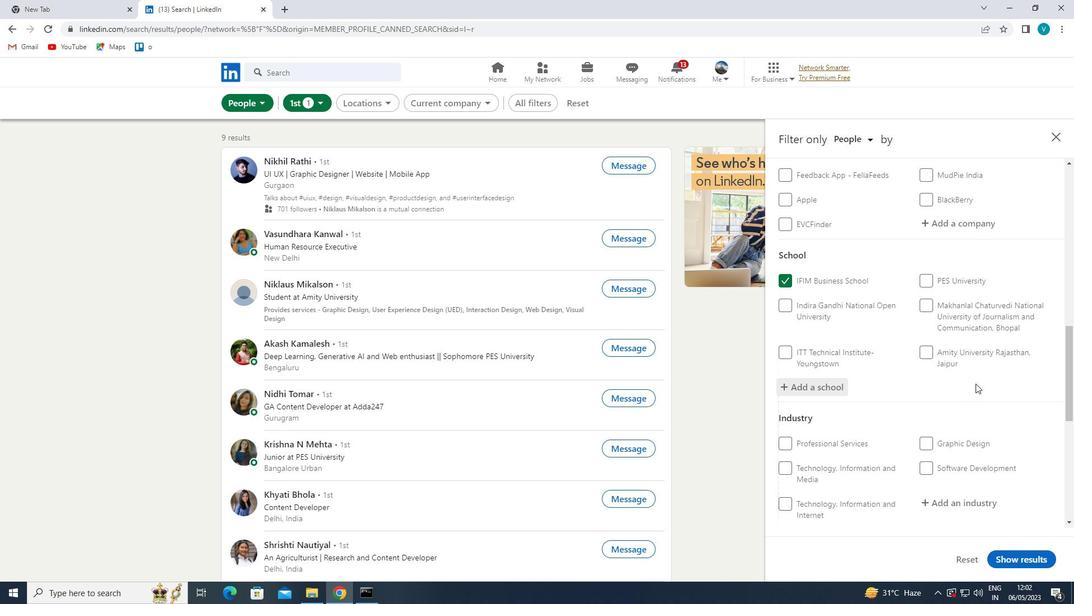 
Action: Mouse moved to (973, 335)
Screenshot: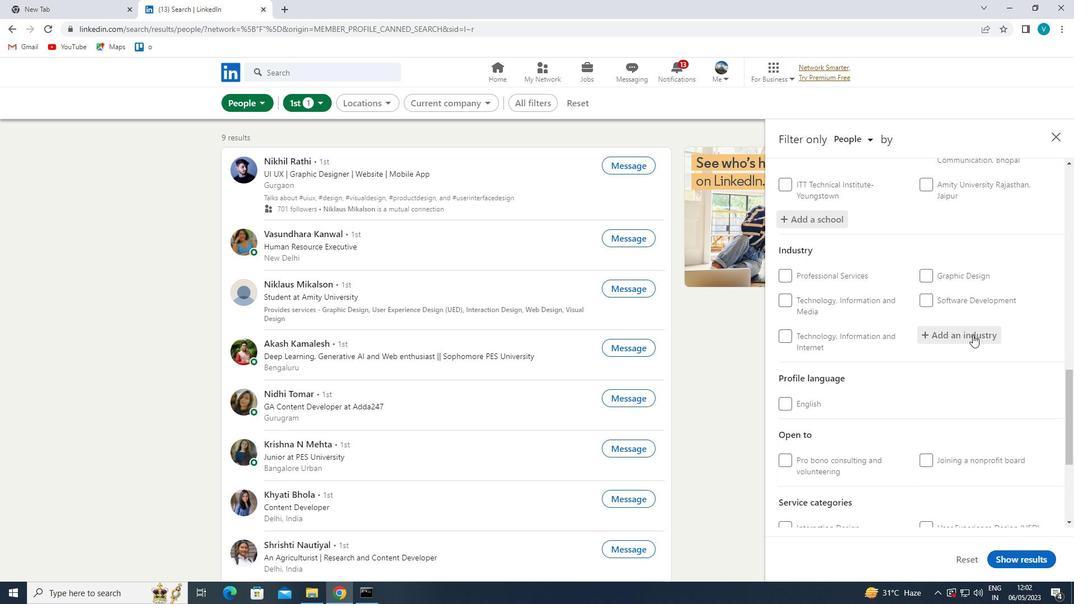
Action: Mouse pressed left at (973, 335)
Screenshot: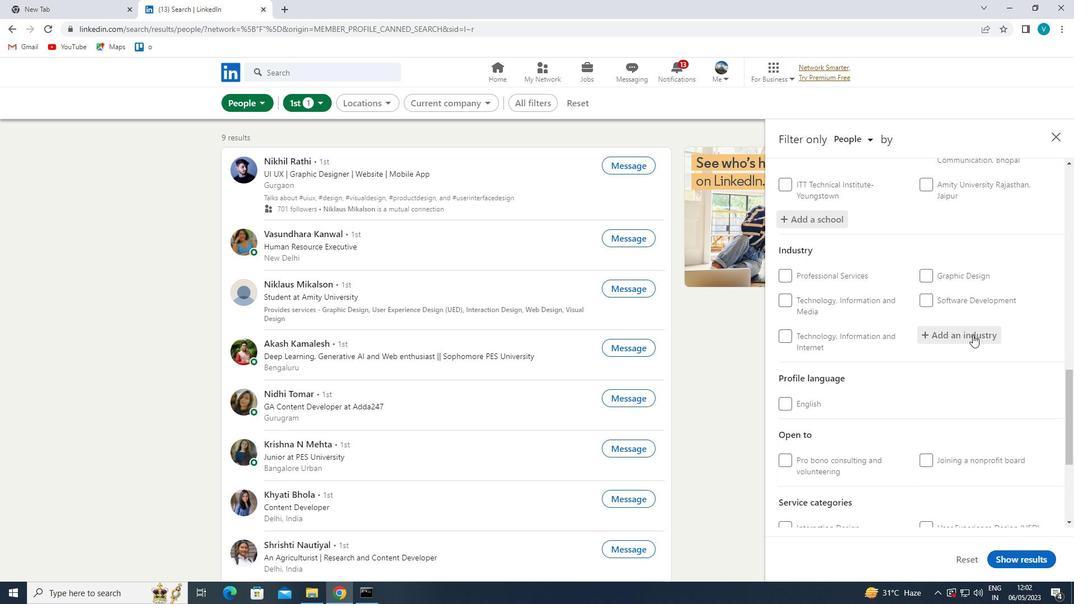 
Action: Mouse moved to (969, 337)
Screenshot: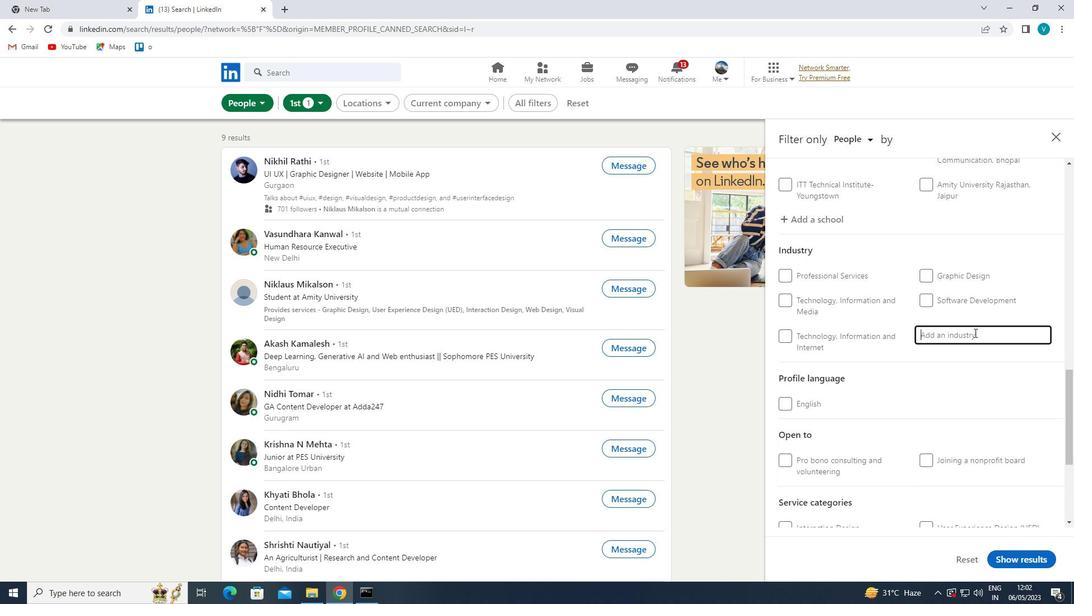 
Action: Key pressed <Key.shift>RETAIL<Key.space><Key.shift>HEALTH
Screenshot: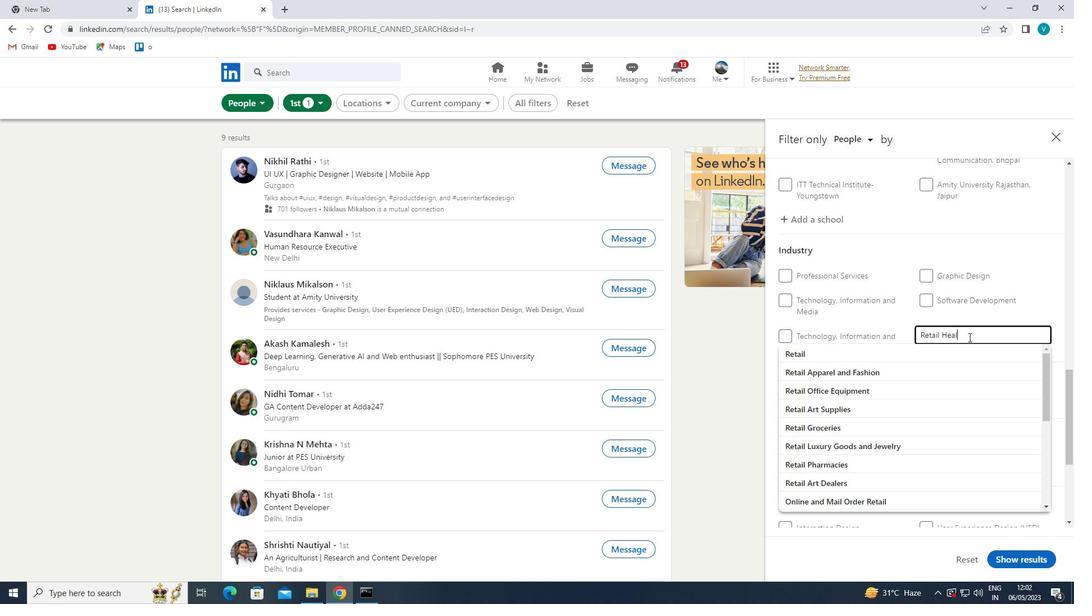 
Action: Mouse moved to (953, 347)
Screenshot: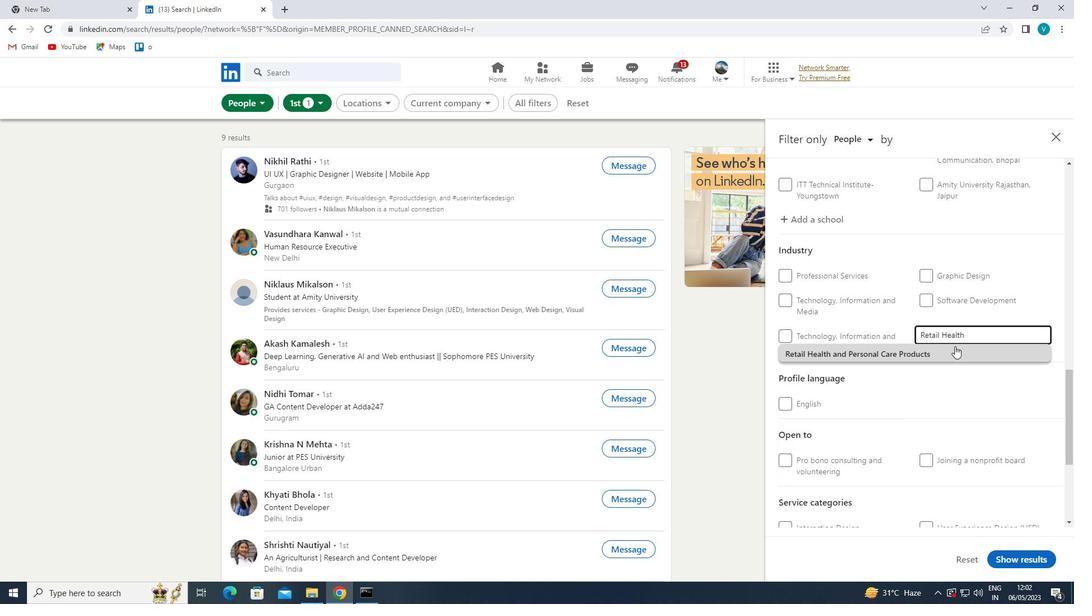 
Action: Mouse pressed left at (953, 347)
Screenshot: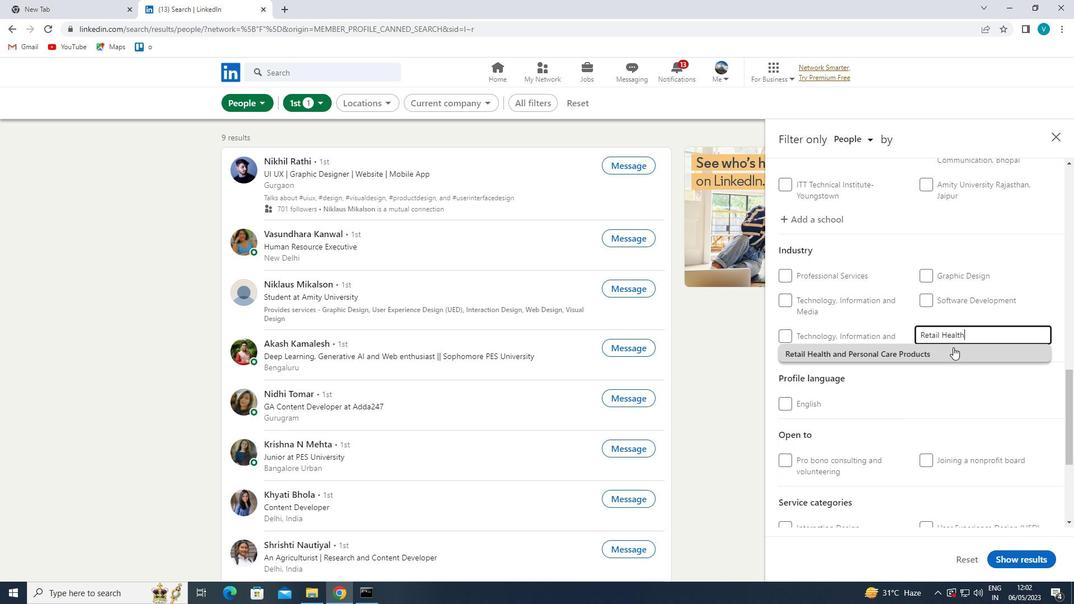 
Action: Mouse scrolled (953, 346) with delta (0, 0)
Screenshot: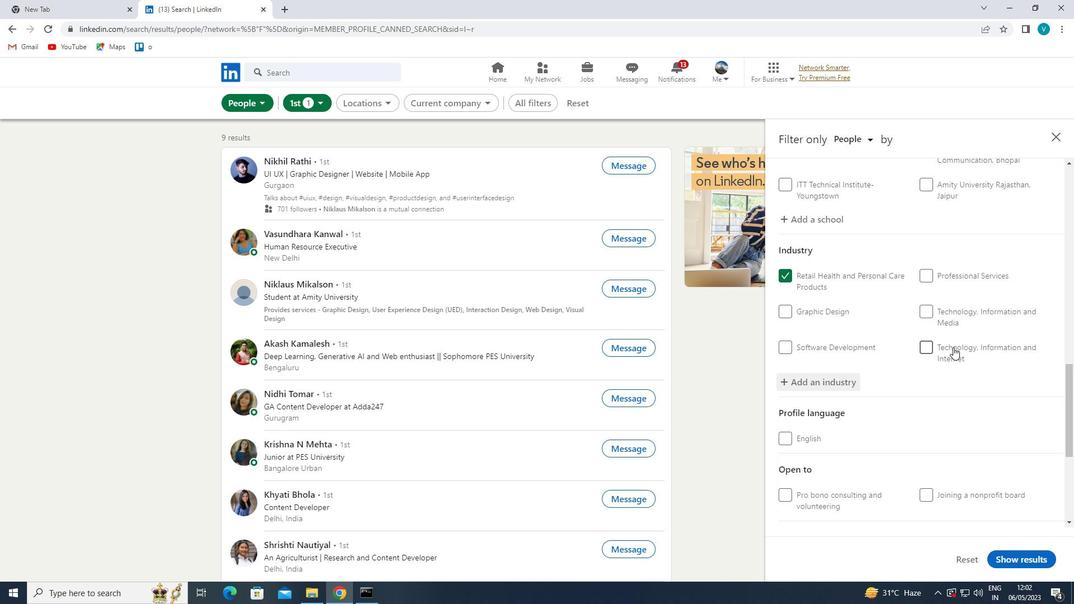 
Action: Mouse scrolled (953, 346) with delta (0, 0)
Screenshot: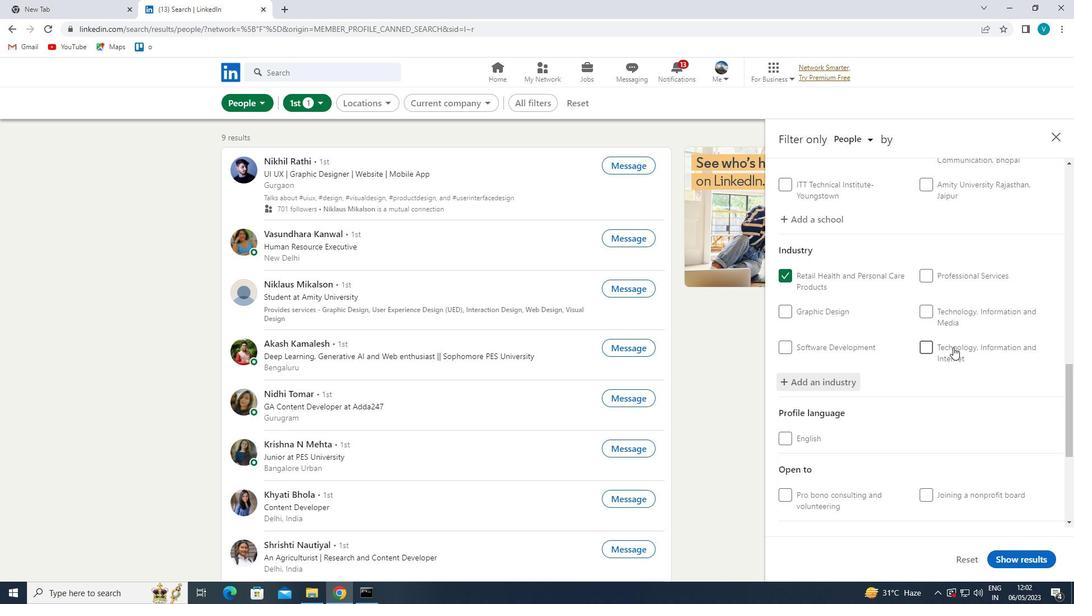 
Action: Mouse scrolled (953, 346) with delta (0, 0)
Screenshot: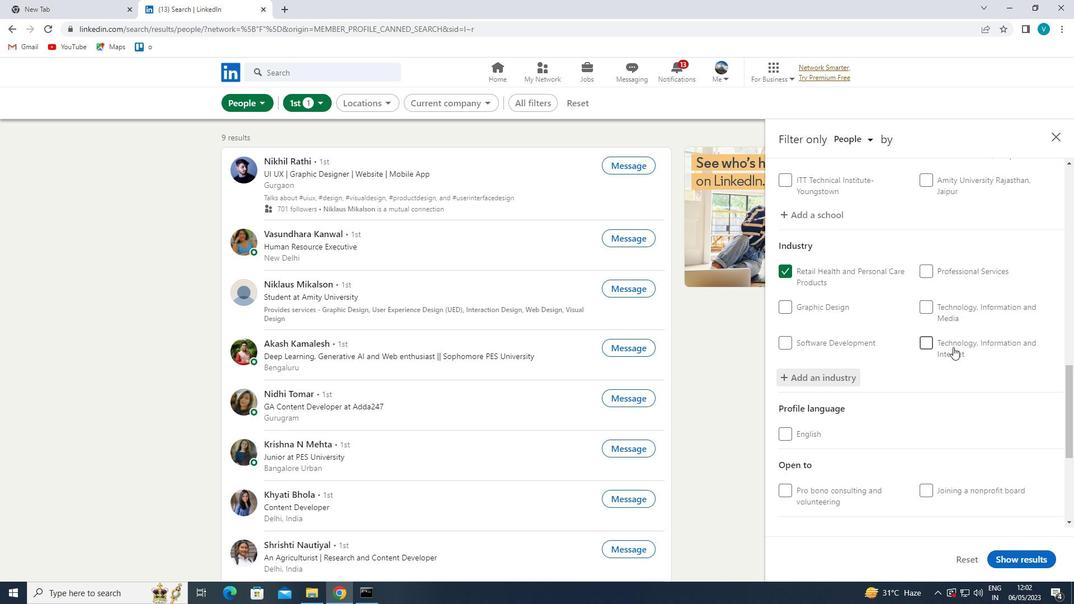 
Action: Mouse scrolled (953, 346) with delta (0, 0)
Screenshot: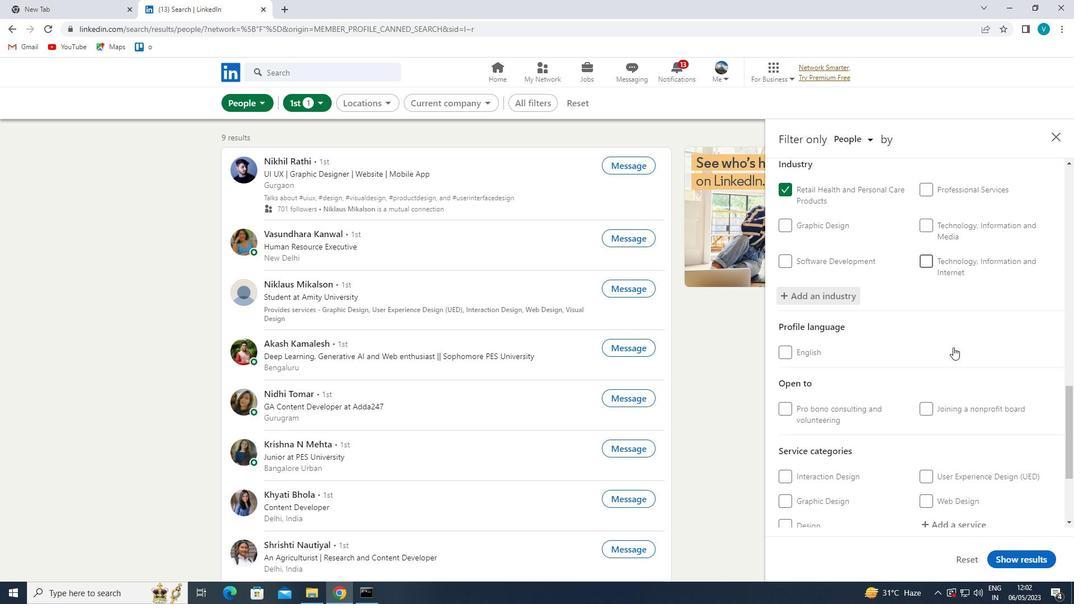 
Action: Mouse scrolled (953, 346) with delta (0, 0)
Screenshot: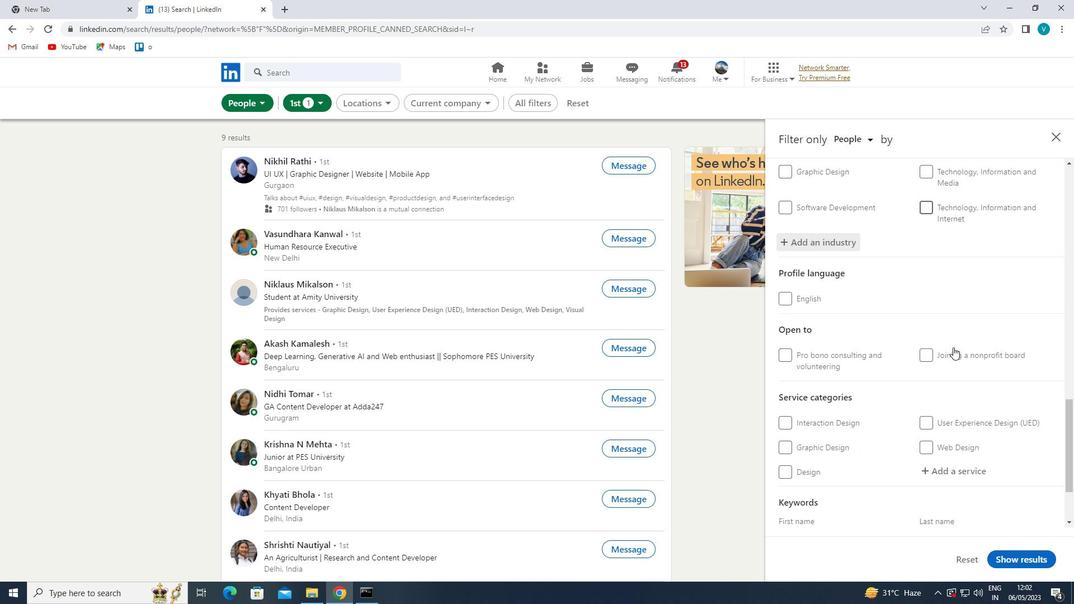 
Action: Mouse moved to (953, 368)
Screenshot: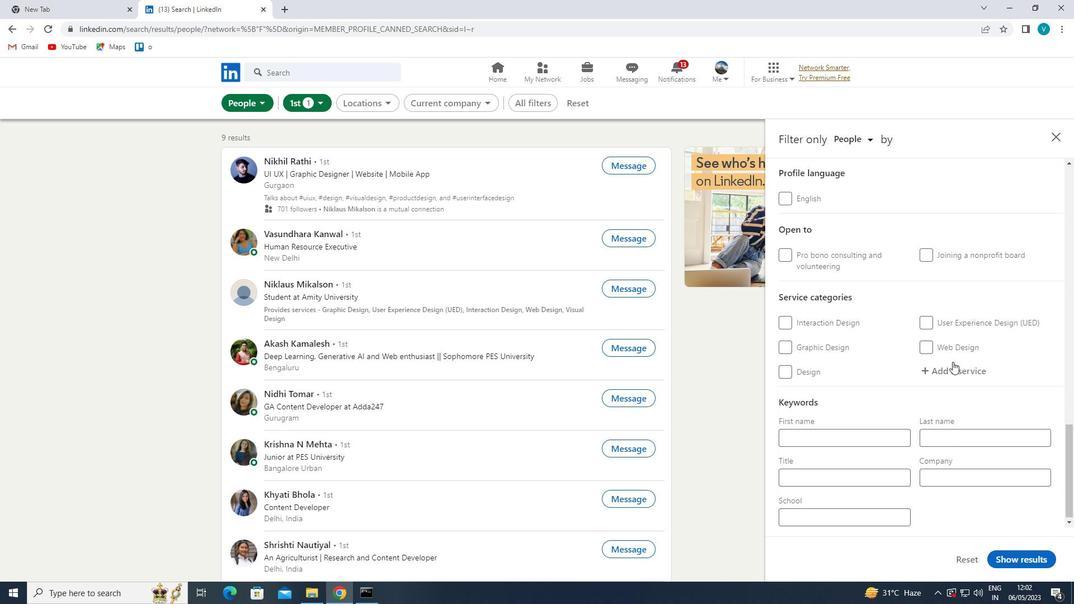 
Action: Mouse pressed left at (953, 368)
Screenshot: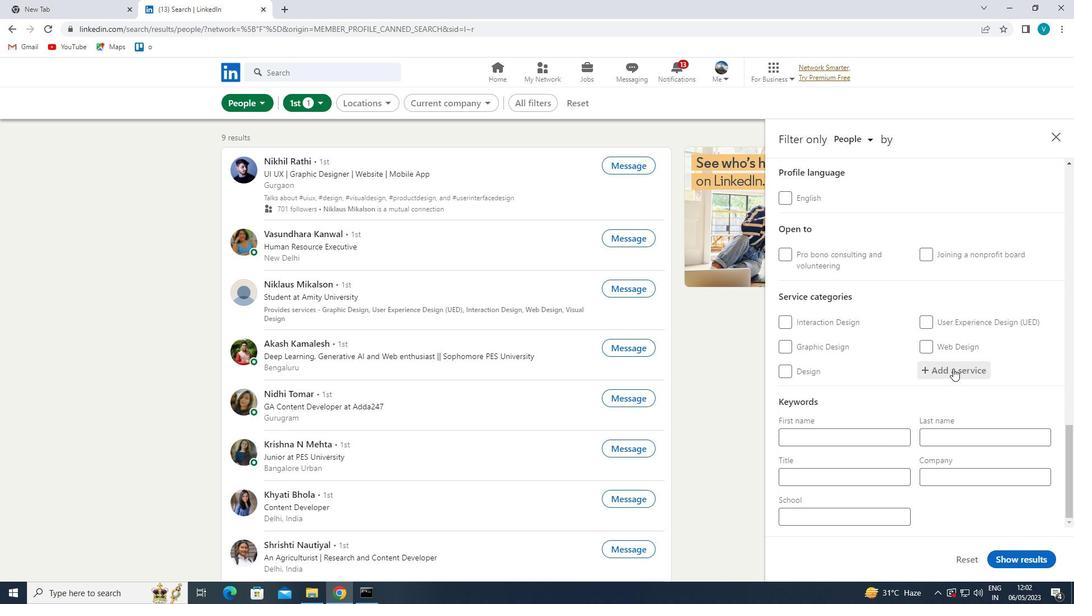 
Action: Mouse moved to (954, 368)
Screenshot: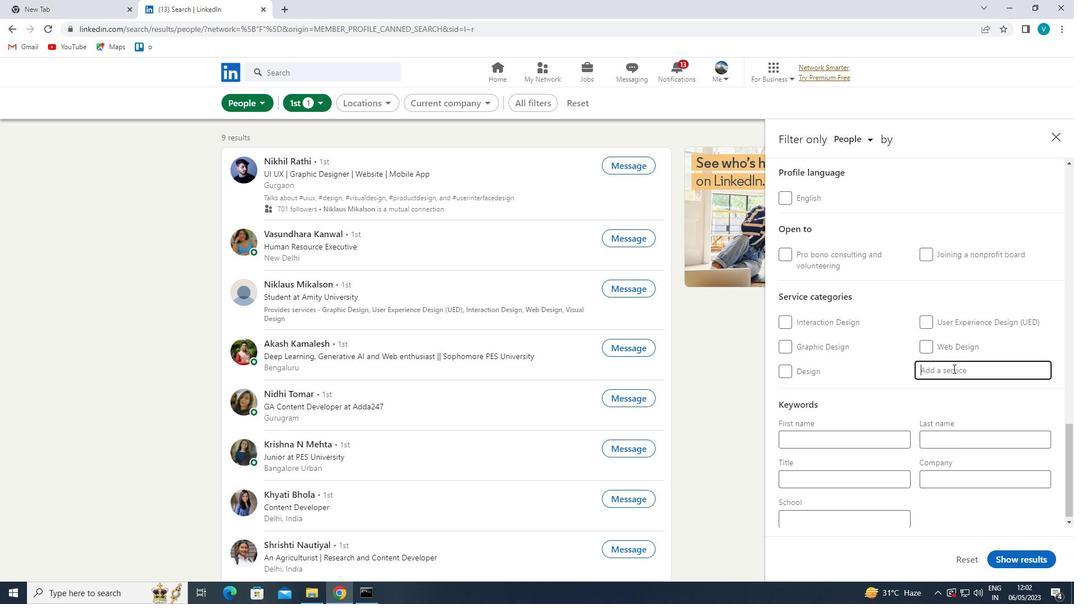 
Action: Key pressed <Key.shift>
Screenshot: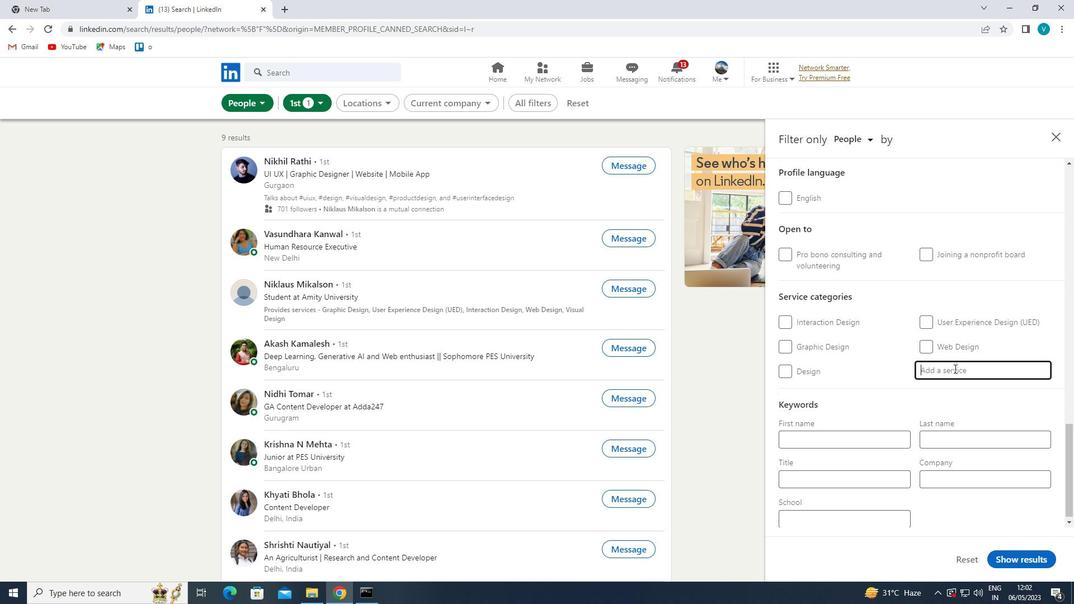 
Action: Mouse moved to (956, 367)
Screenshot: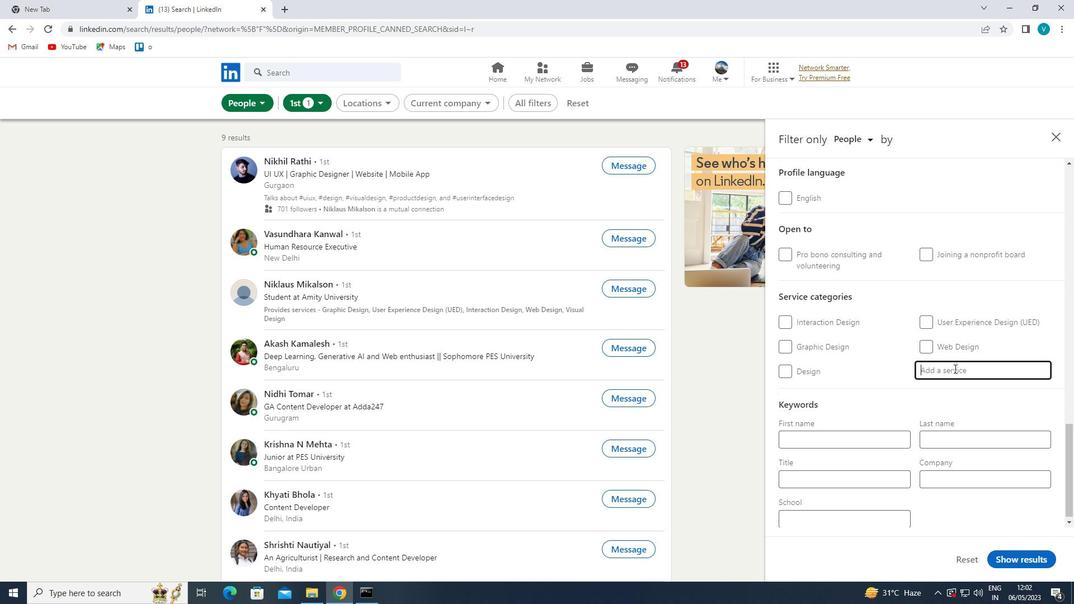 
Action: Key pressed AUTO<Key.space>
Screenshot: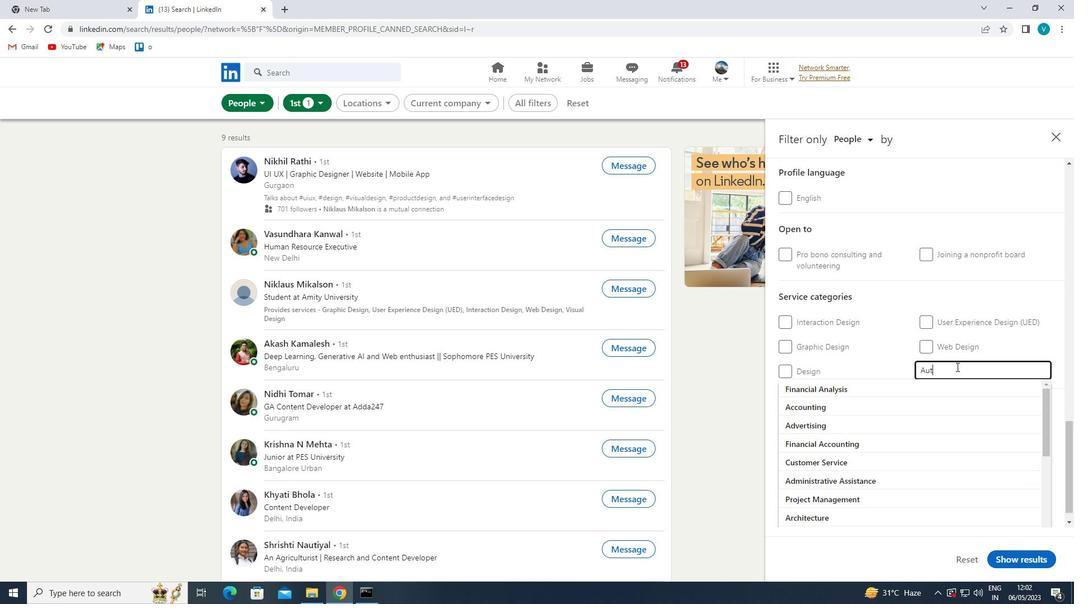
Action: Mouse moved to (923, 388)
Screenshot: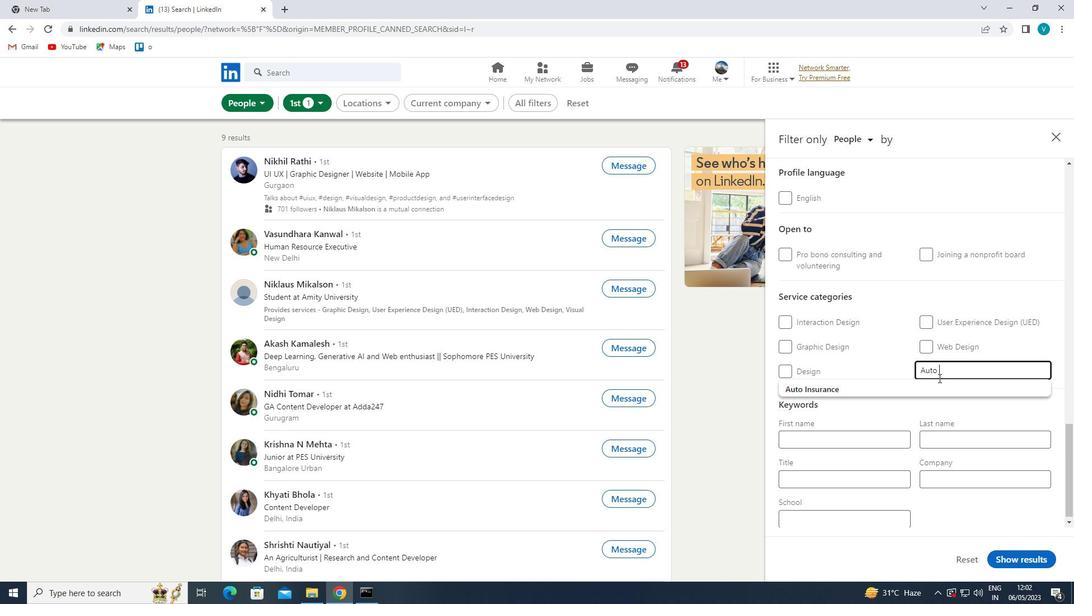
Action: Mouse pressed left at (923, 388)
Screenshot: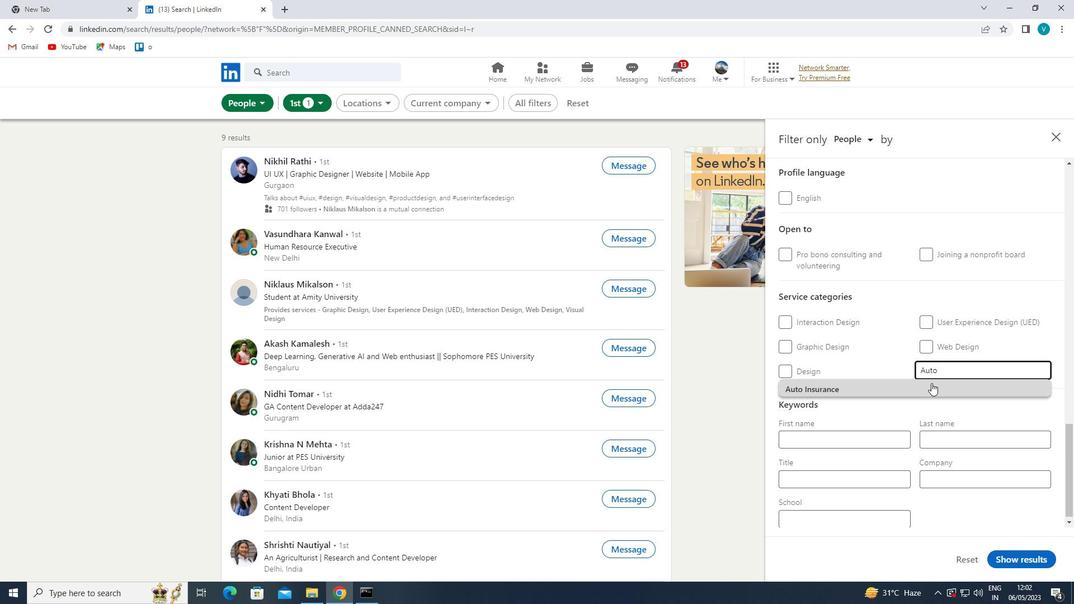 
Action: Mouse moved to (924, 387)
Screenshot: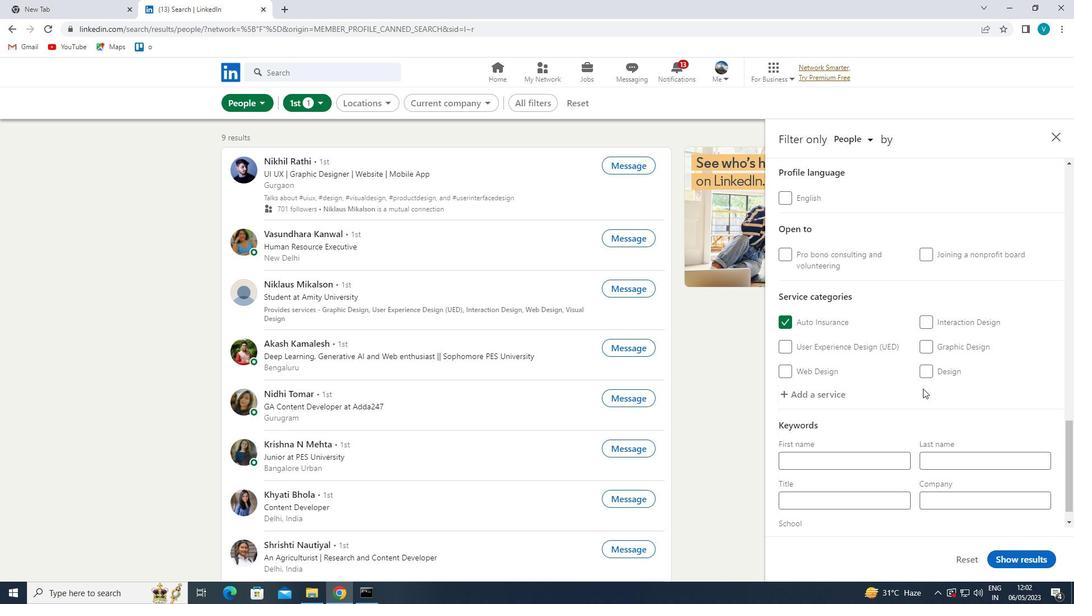 
Action: Mouse scrolled (924, 387) with delta (0, 0)
Screenshot: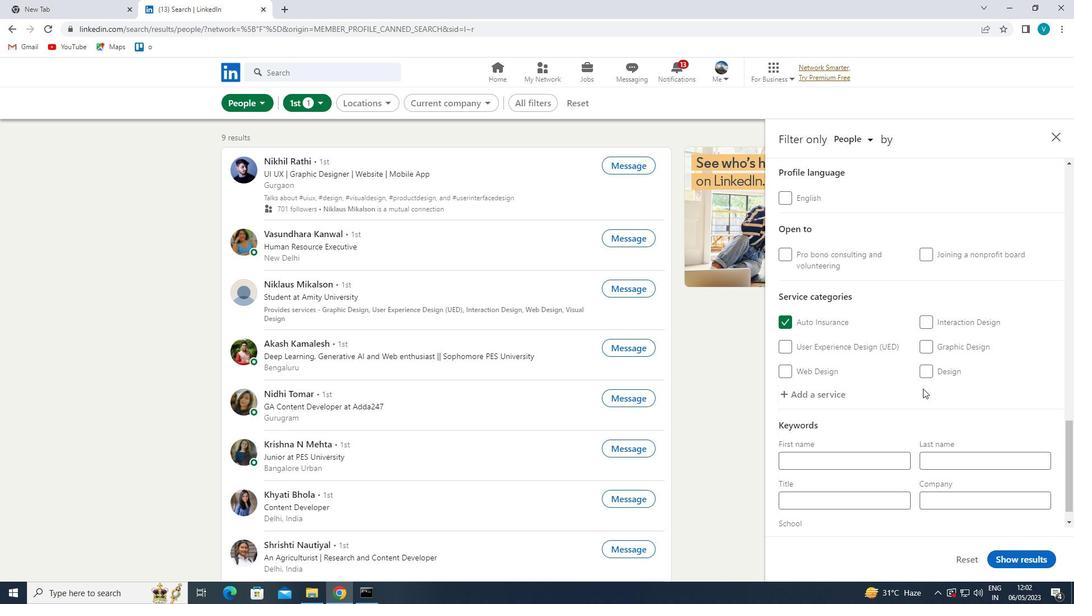 
Action: Mouse moved to (921, 392)
Screenshot: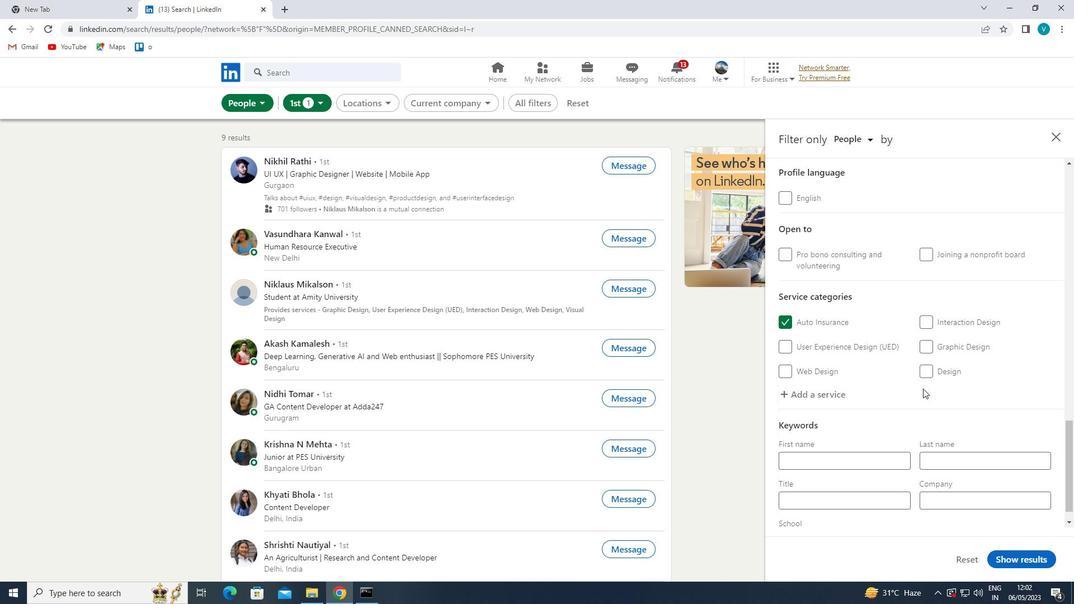 
Action: Mouse scrolled (921, 392) with delta (0, 0)
Screenshot: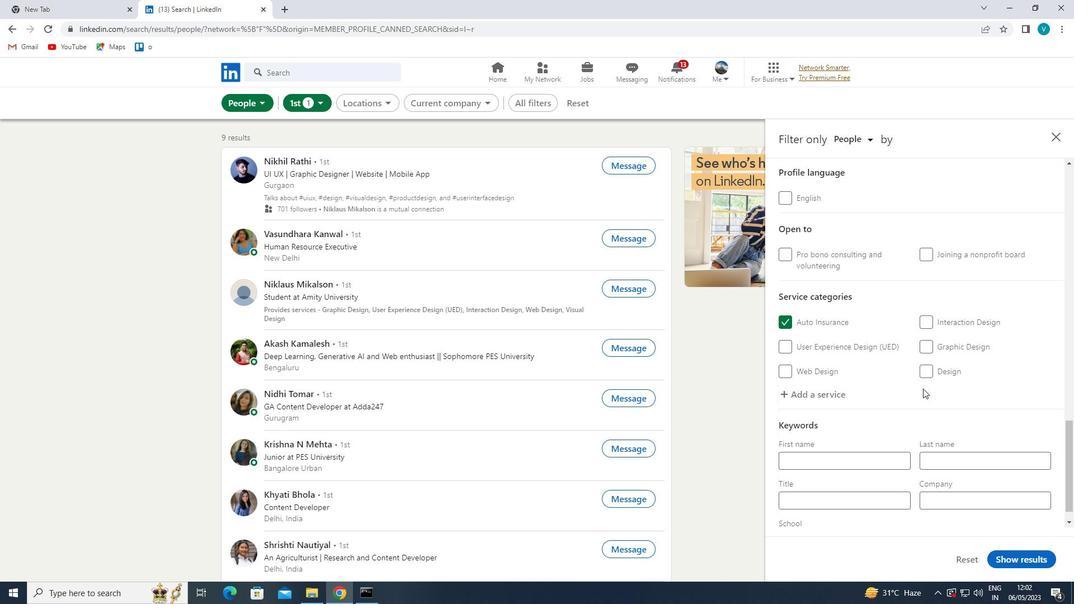 
Action: Mouse moved to (889, 477)
Screenshot: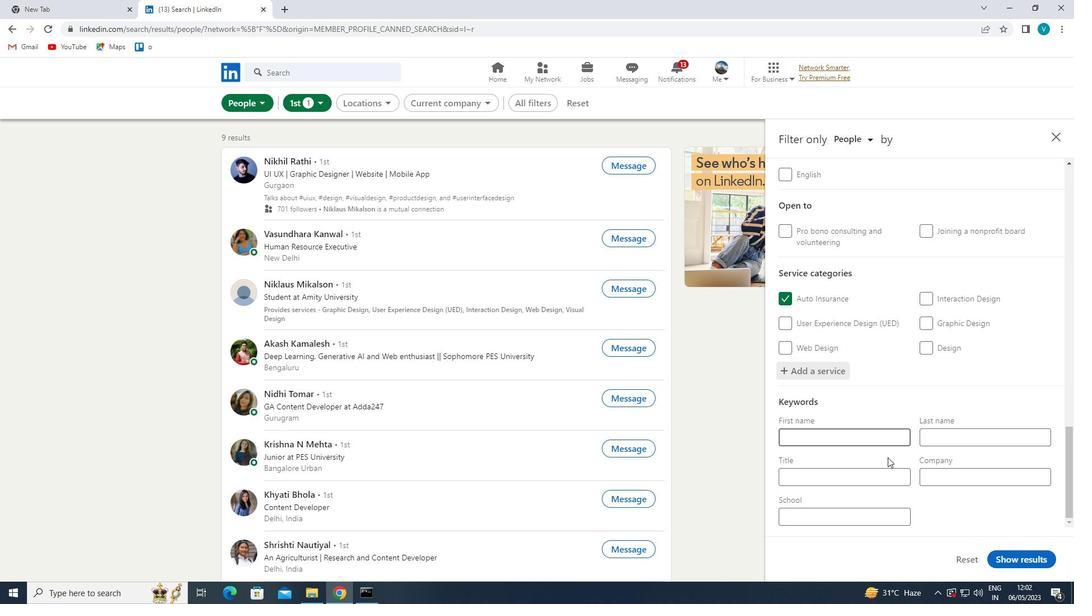 
Action: Mouse pressed left at (889, 477)
Screenshot: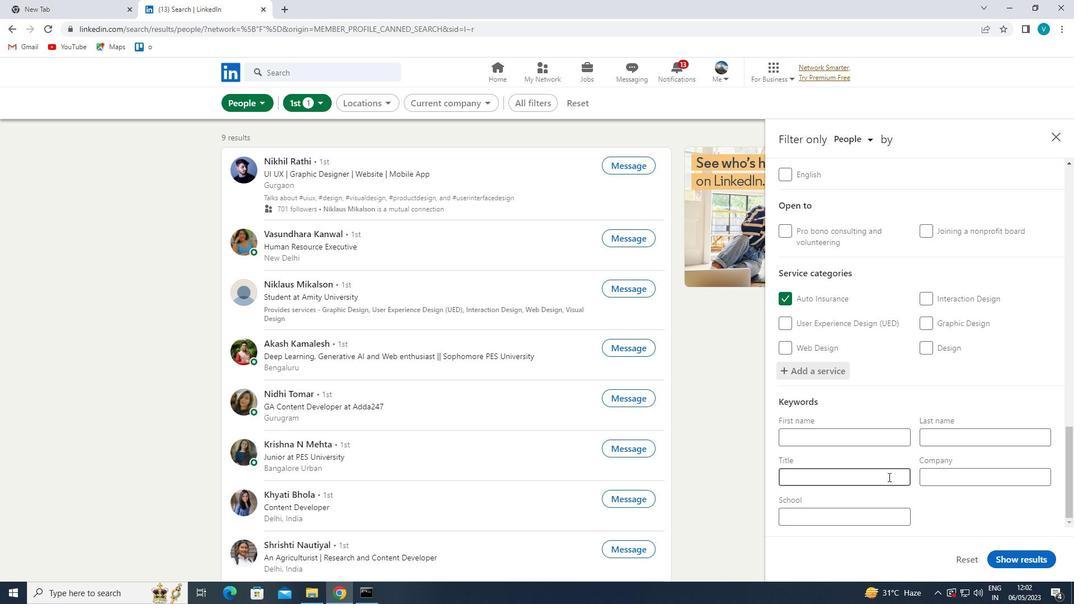 
Action: Mouse moved to (896, 470)
Screenshot: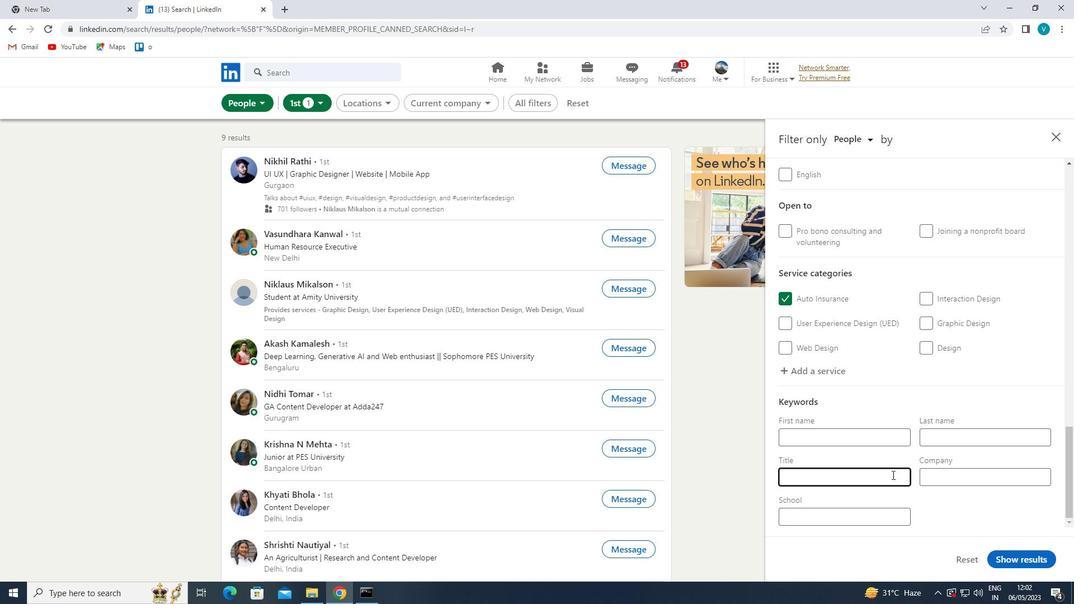 
Action: Key pressed <Key.shift>MASSAGE<Key.space><Key.shift>THERAT<Key.backspace>PY
Screenshot: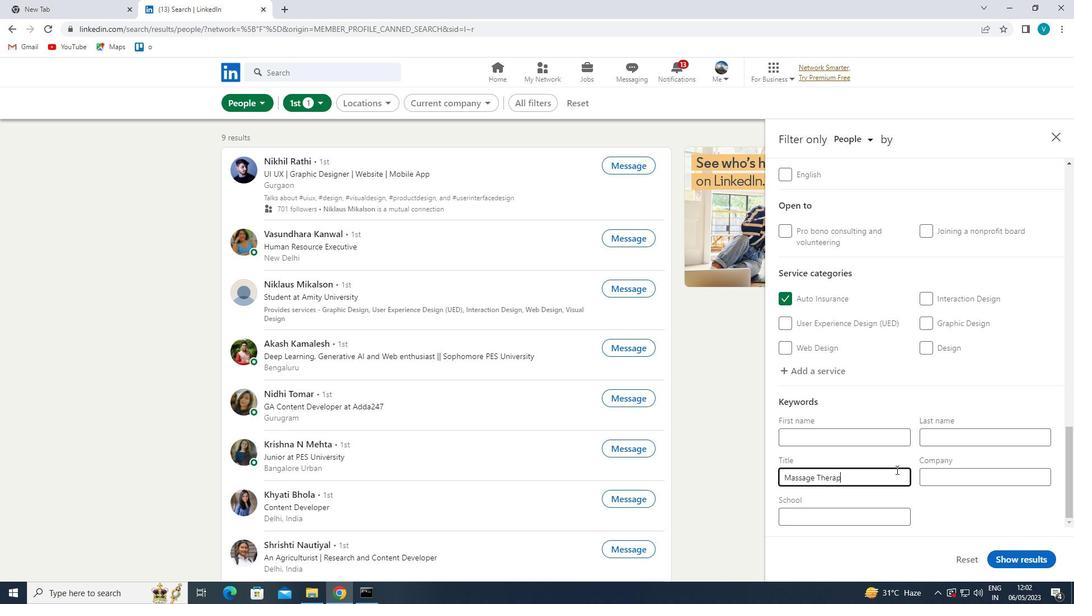 
Action: Mouse moved to (1009, 561)
Screenshot: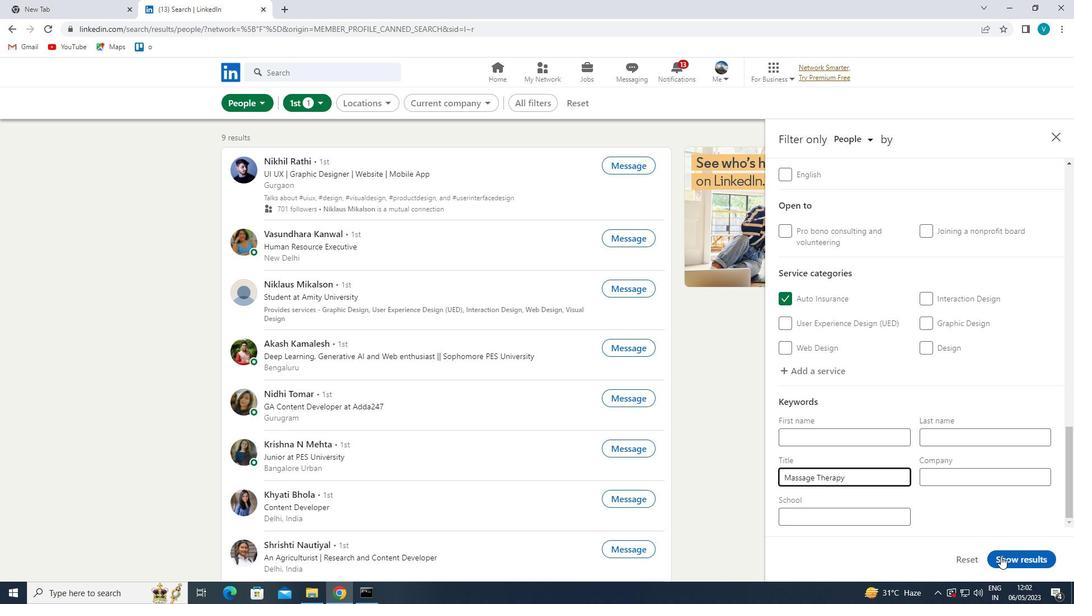 
Action: Mouse pressed left at (1009, 561)
Screenshot: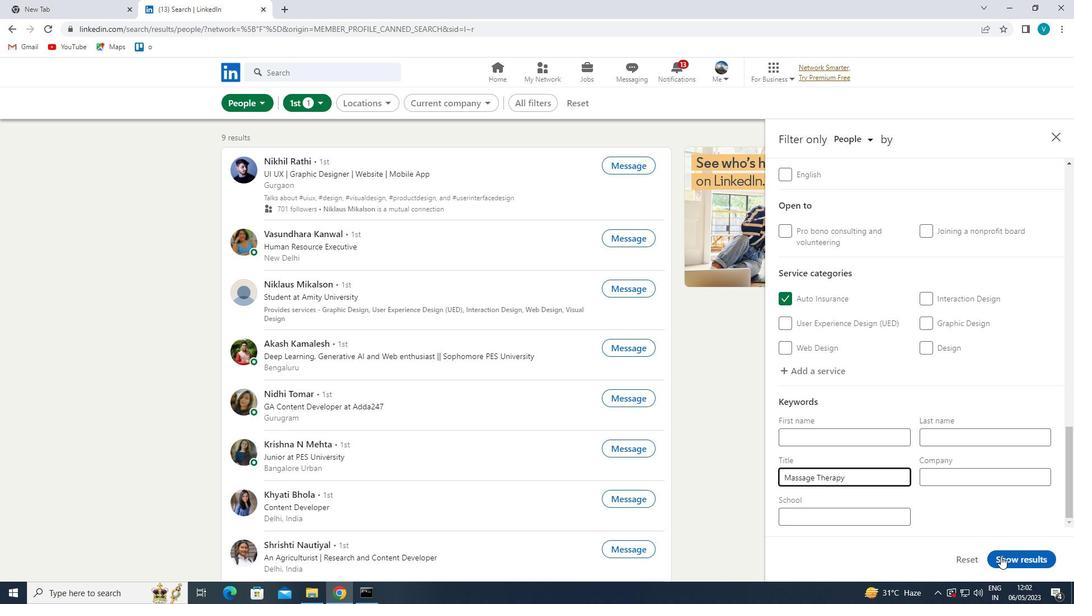 
Action: Mouse moved to (998, 555)
Screenshot: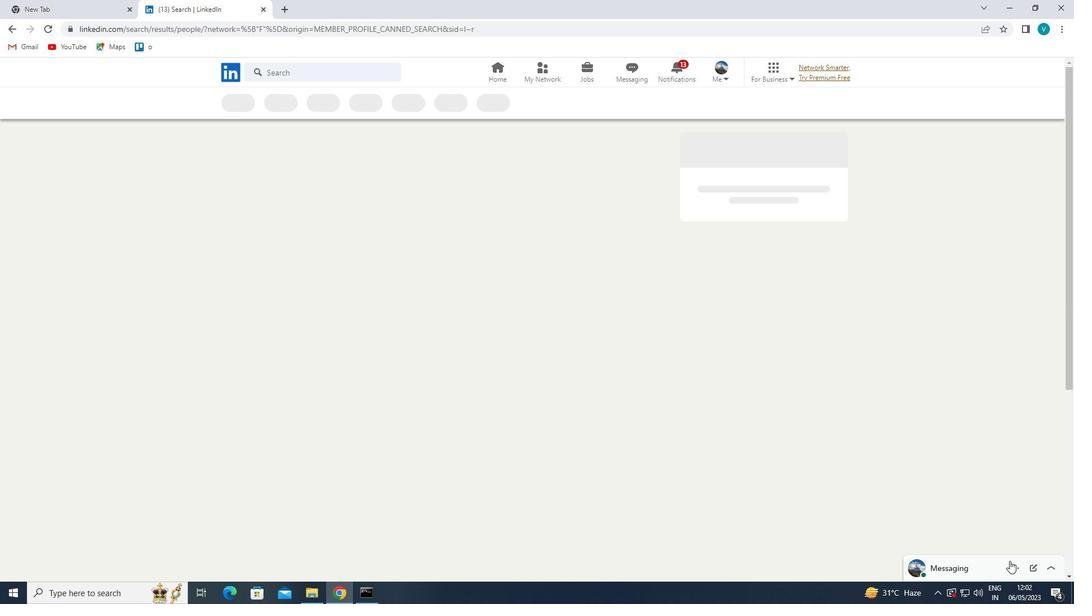 
